 Task: Look for space in Bhainsdehi, India from 5th July, 2023 to 11th July, 2023 for 2 adults in price range Rs.8000 to Rs.16000. Place can be entire place with 2 bedrooms having 2 beds and 1 bathroom. Property type can be house, flat, guest house. Booking option can be shelf check-in. Required host language is English.
Action: Mouse moved to (402, 83)
Screenshot: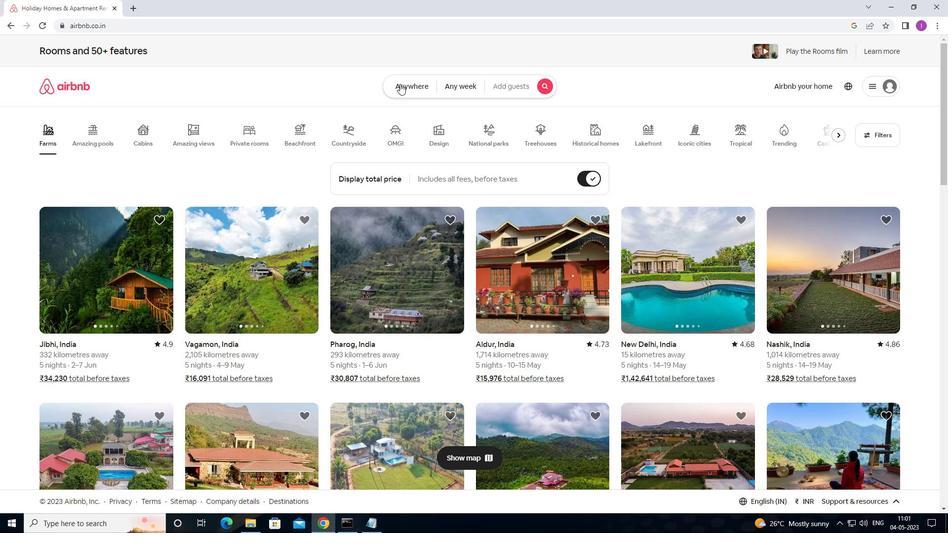 
Action: Mouse pressed left at (402, 83)
Screenshot: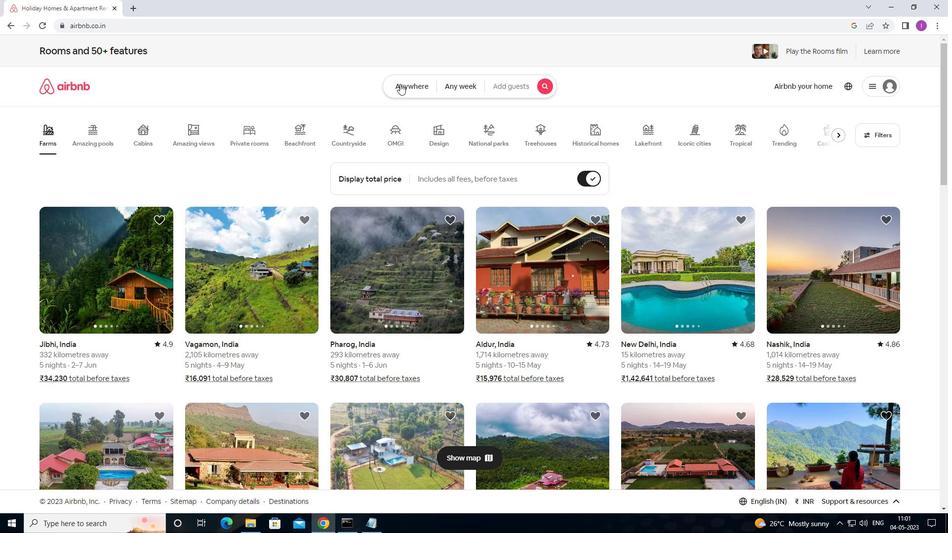 
Action: Mouse moved to (316, 119)
Screenshot: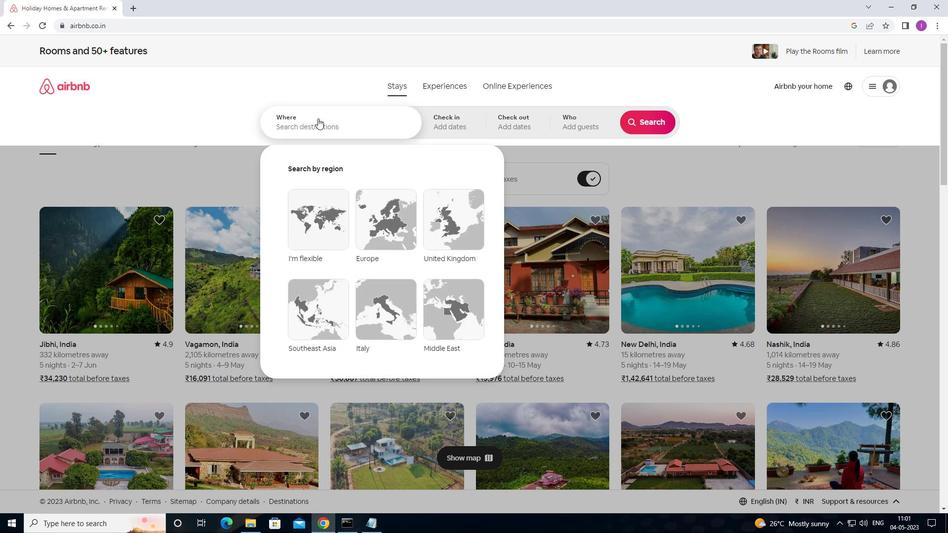 
Action: Mouse pressed left at (316, 119)
Screenshot: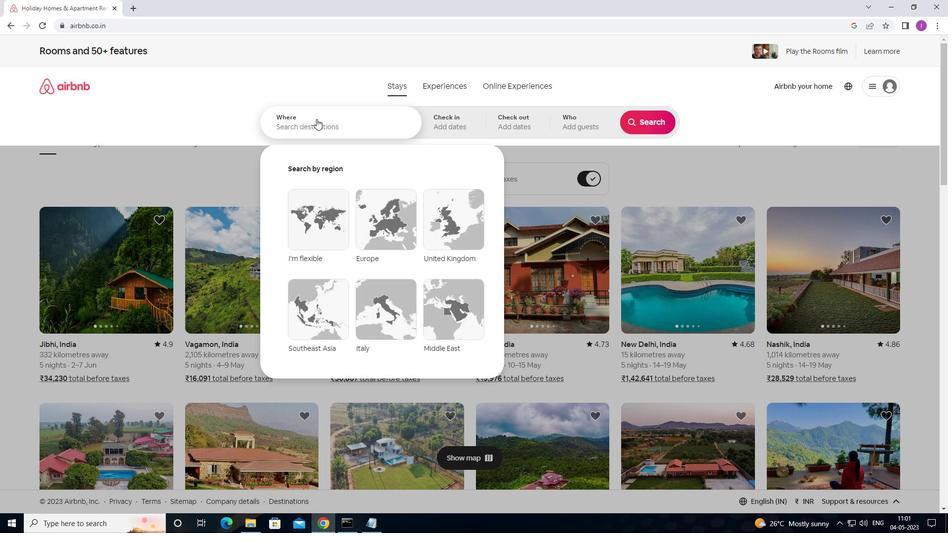 
Action: Mouse moved to (446, 105)
Screenshot: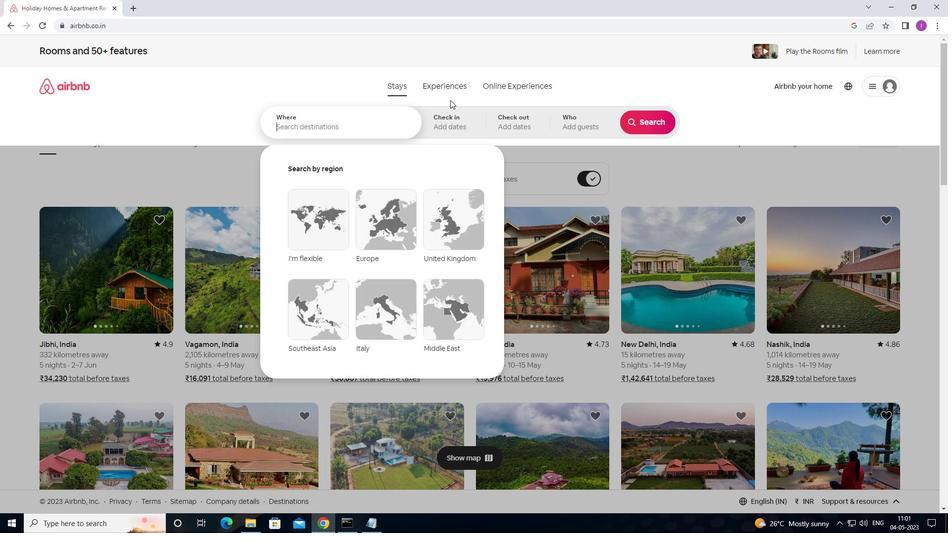 
Action: Key pressed <Key.shift>BHAINSDEHI,<Key.shift>INDIA
Screenshot: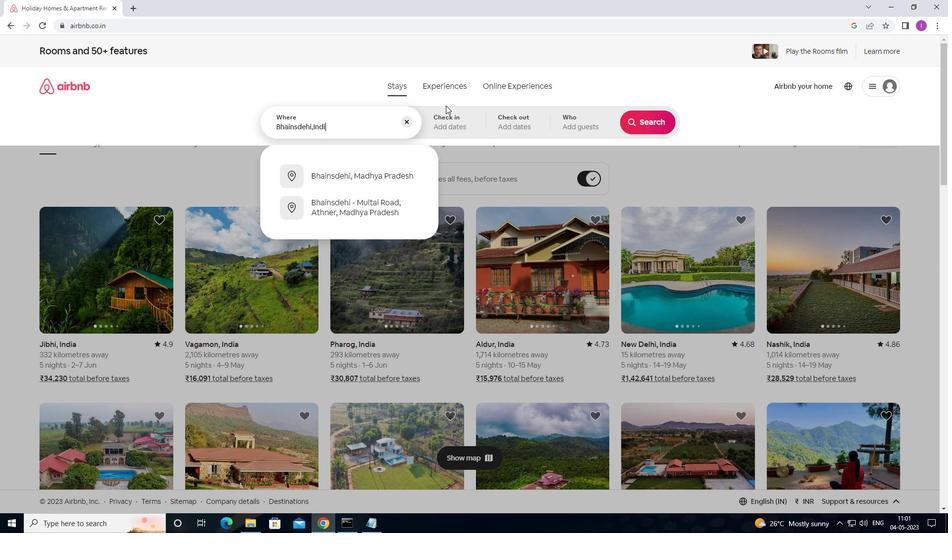
Action: Mouse moved to (460, 127)
Screenshot: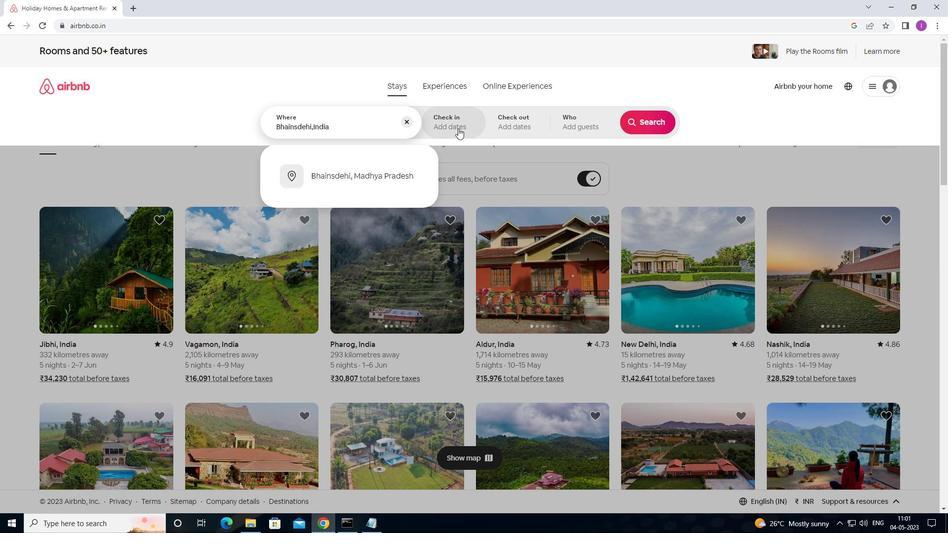 
Action: Mouse pressed left at (460, 127)
Screenshot: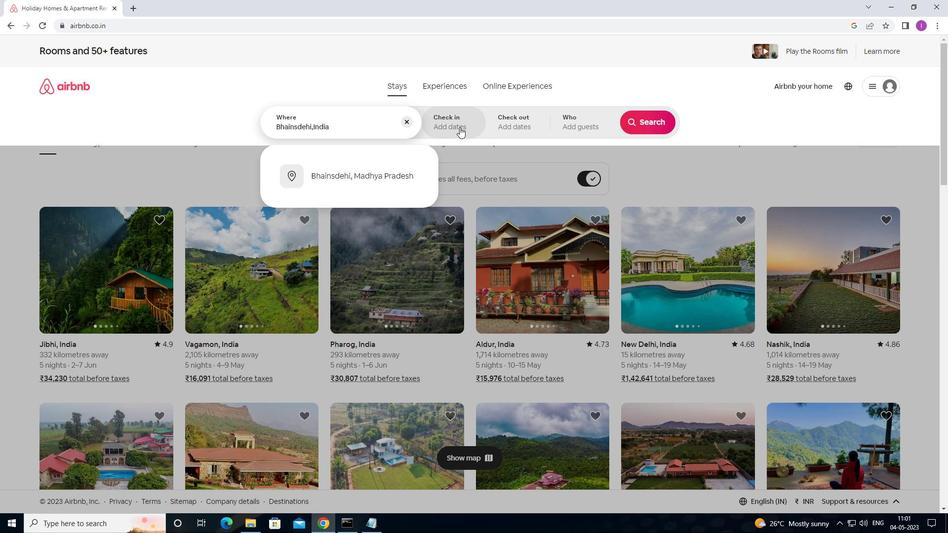 
Action: Mouse moved to (647, 202)
Screenshot: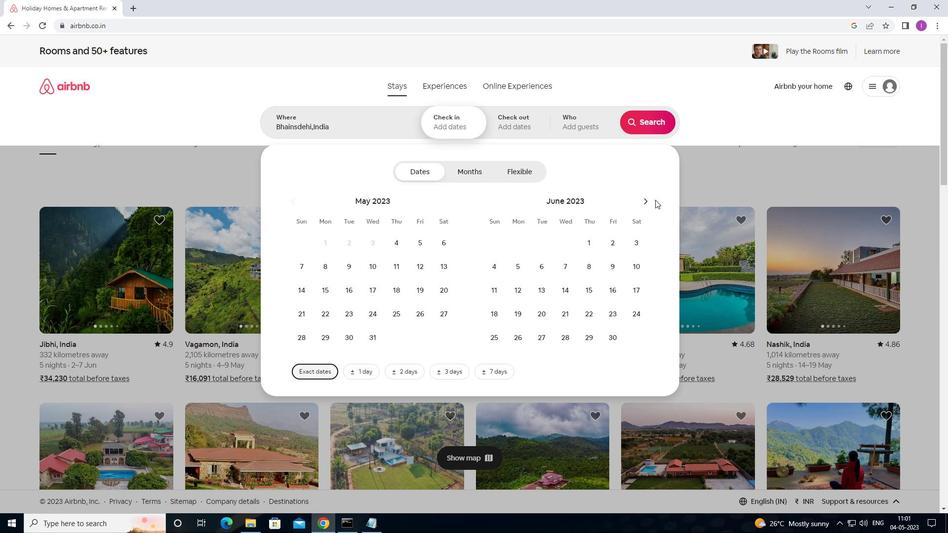 
Action: Mouse pressed left at (647, 202)
Screenshot: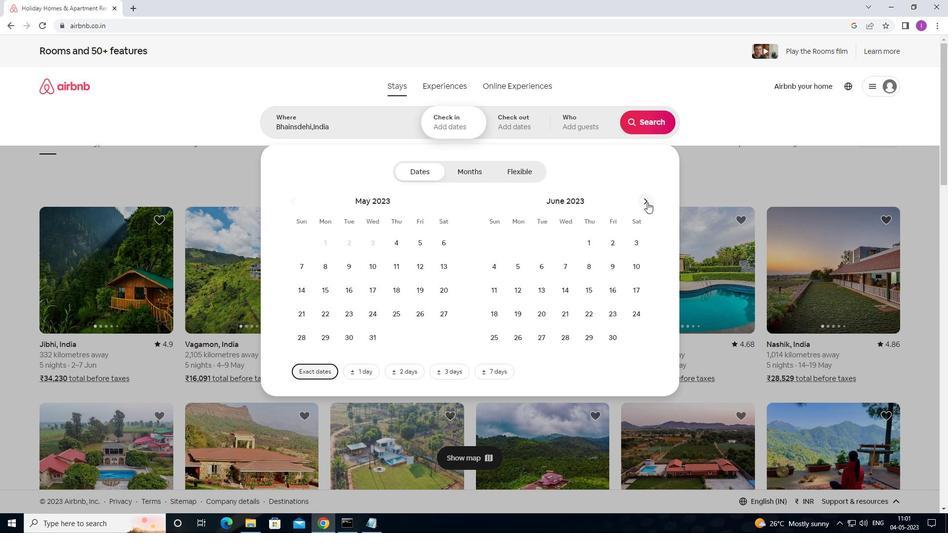 
Action: Mouse moved to (572, 266)
Screenshot: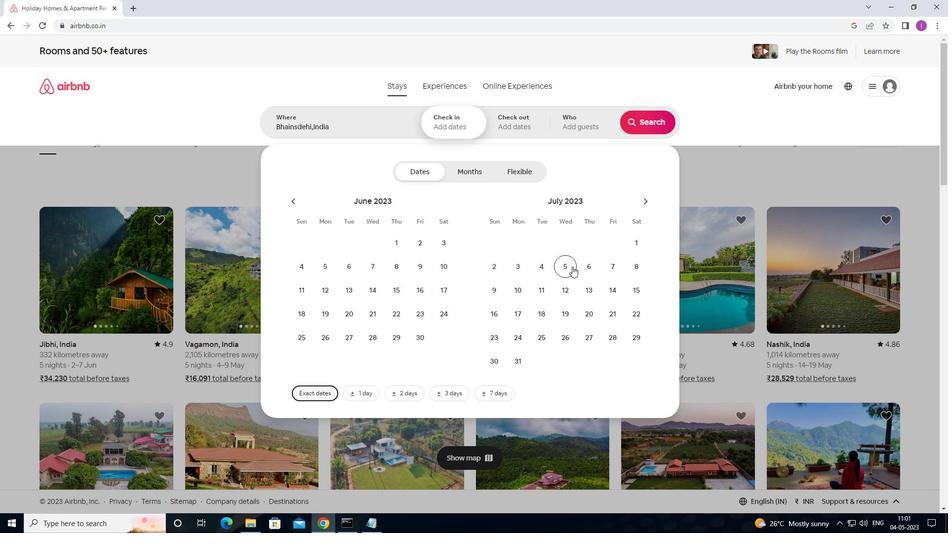 
Action: Mouse pressed left at (572, 266)
Screenshot: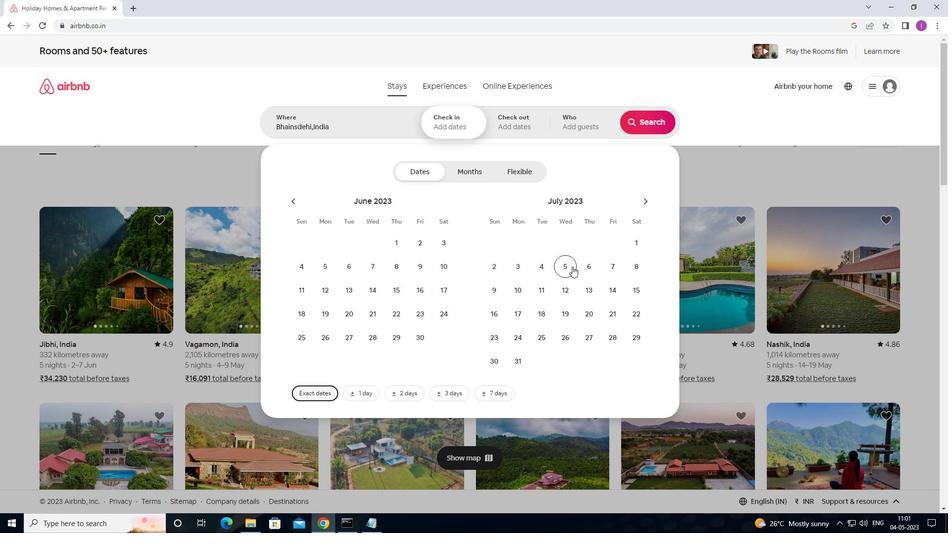 
Action: Mouse moved to (544, 286)
Screenshot: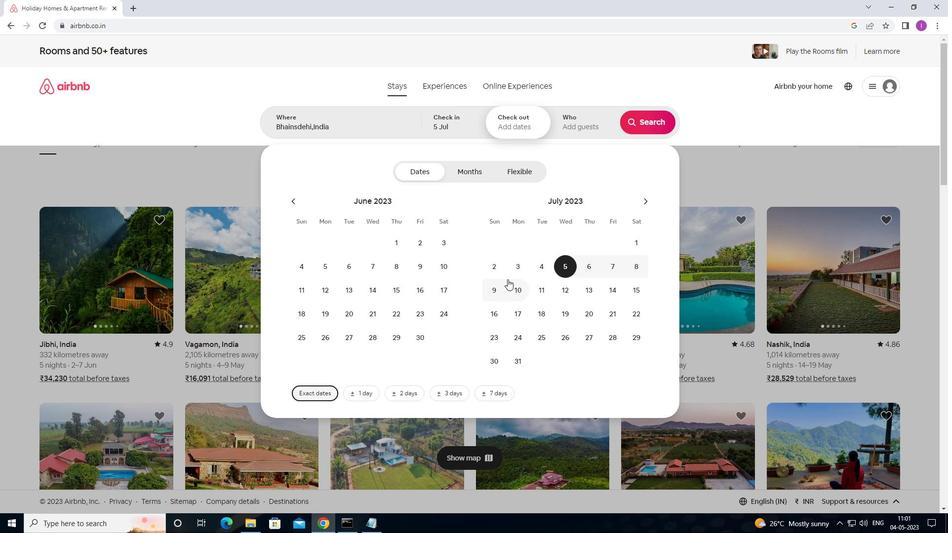 
Action: Mouse pressed left at (544, 286)
Screenshot: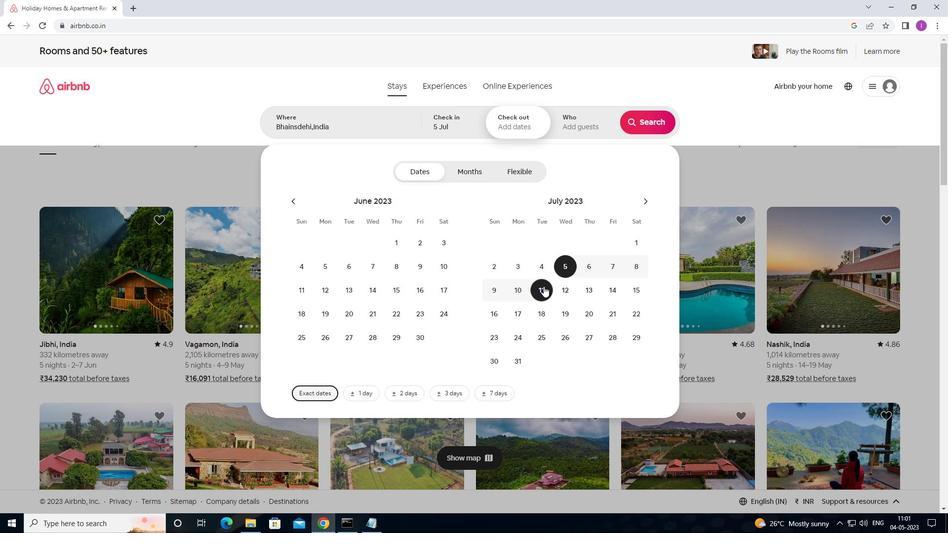 
Action: Mouse moved to (584, 128)
Screenshot: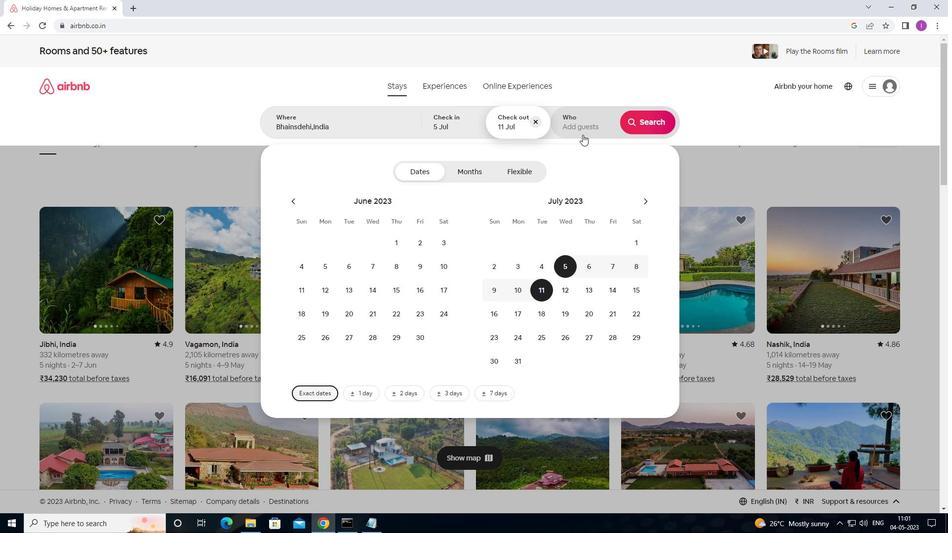 
Action: Mouse pressed left at (584, 128)
Screenshot: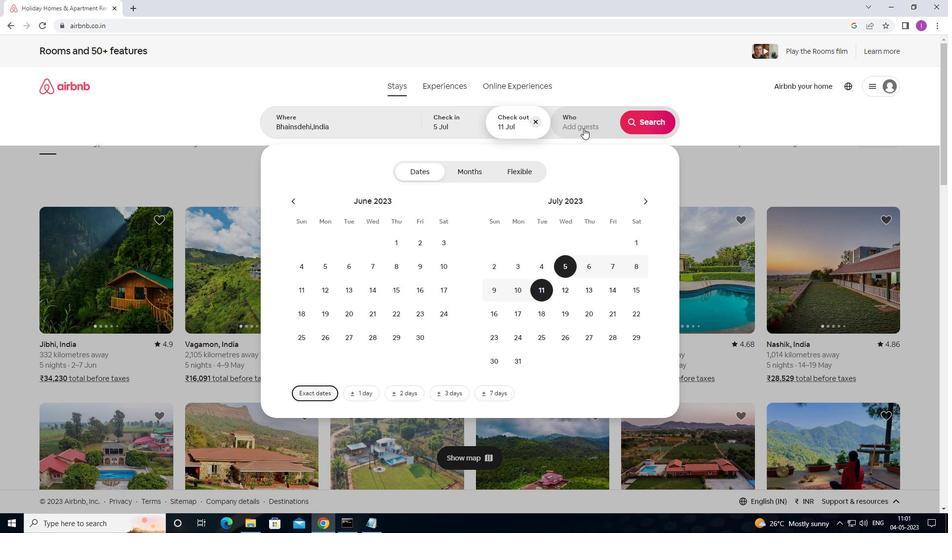 
Action: Mouse moved to (651, 179)
Screenshot: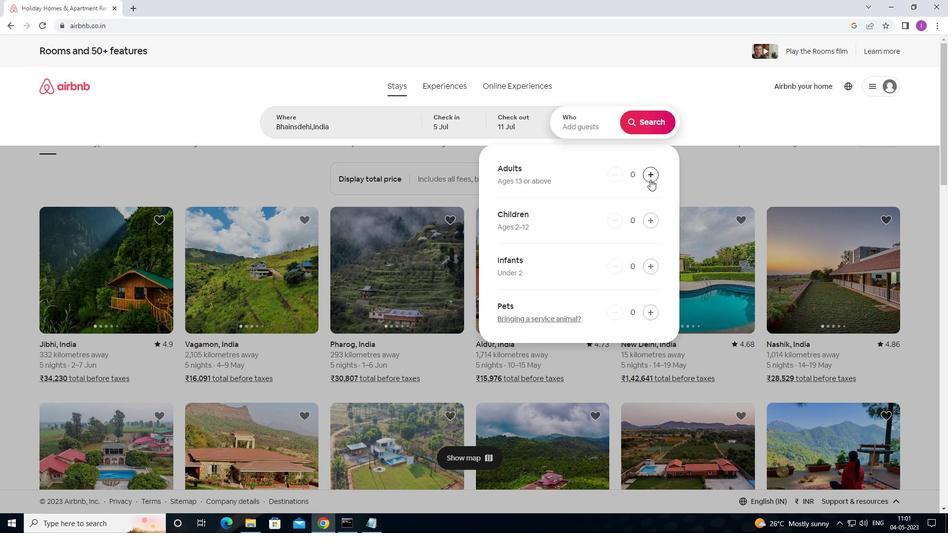 
Action: Mouse pressed left at (651, 179)
Screenshot: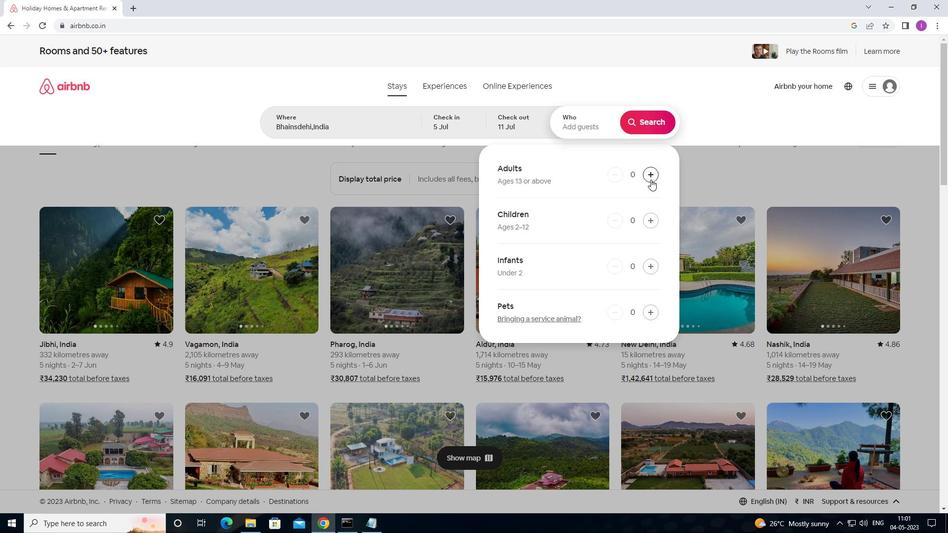 
Action: Mouse pressed left at (651, 179)
Screenshot: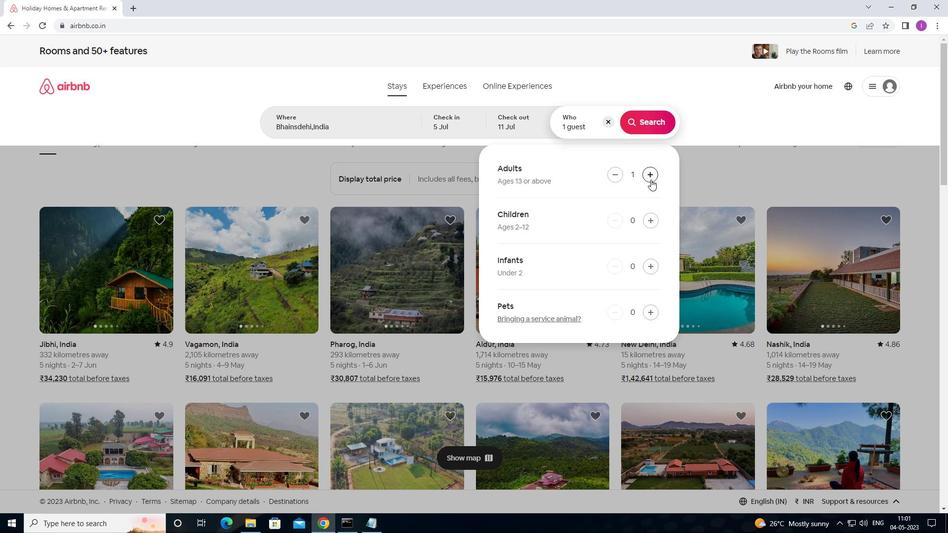 
Action: Mouse moved to (642, 119)
Screenshot: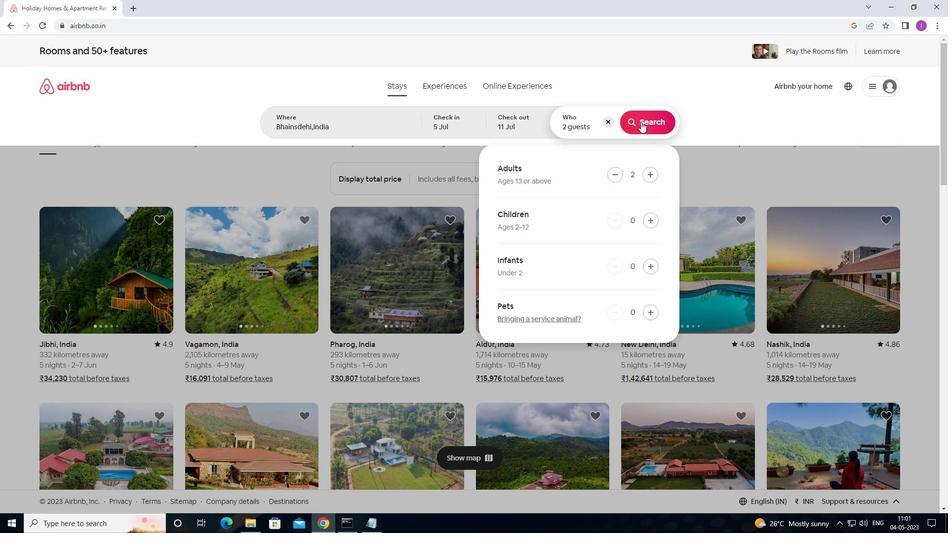 
Action: Mouse pressed left at (642, 119)
Screenshot: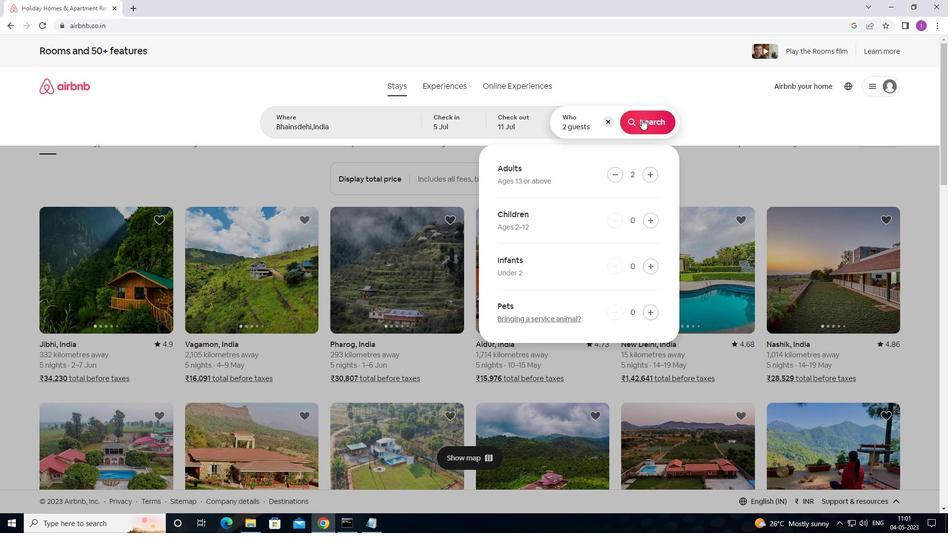 
Action: Mouse moved to (918, 97)
Screenshot: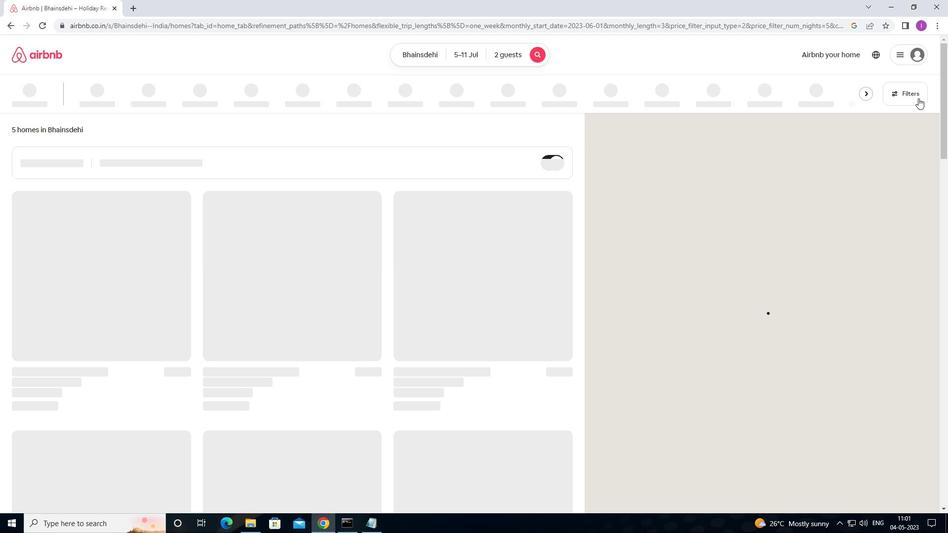 
Action: Mouse pressed left at (918, 97)
Screenshot: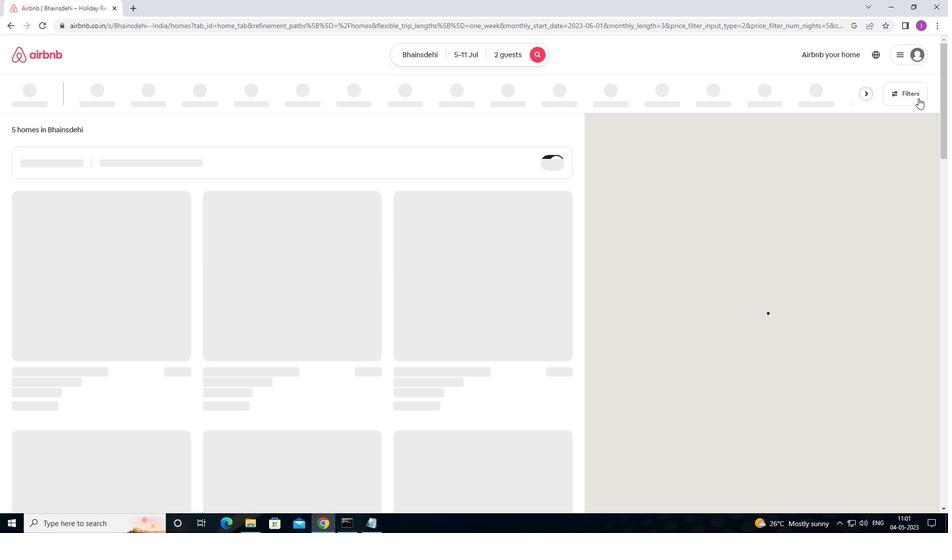 
Action: Mouse moved to (350, 217)
Screenshot: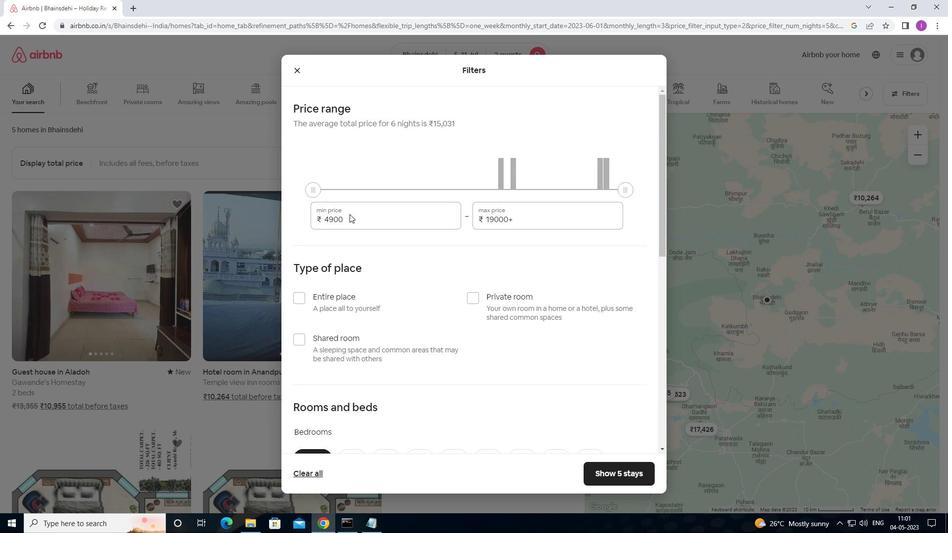 
Action: Mouse pressed left at (350, 217)
Screenshot: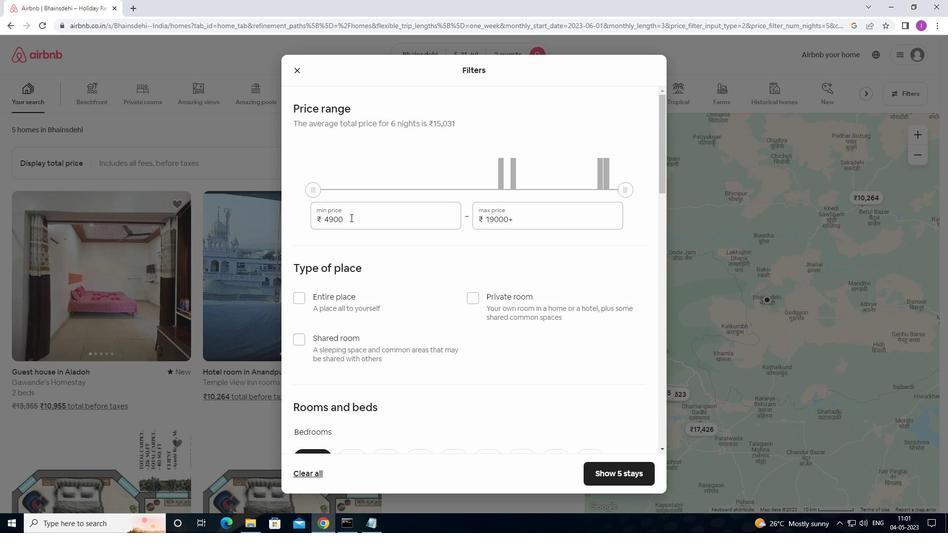 
Action: Mouse moved to (320, 220)
Screenshot: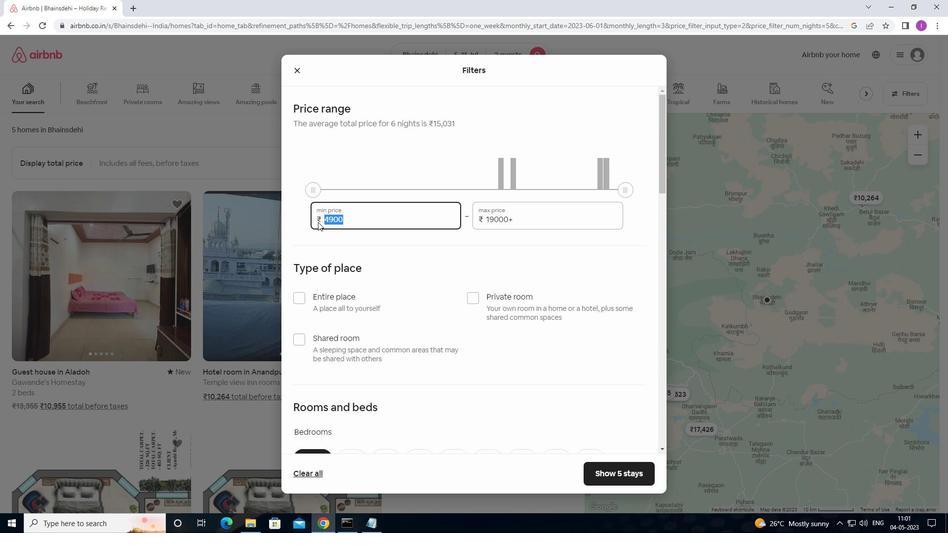 
Action: Key pressed 8000
Screenshot: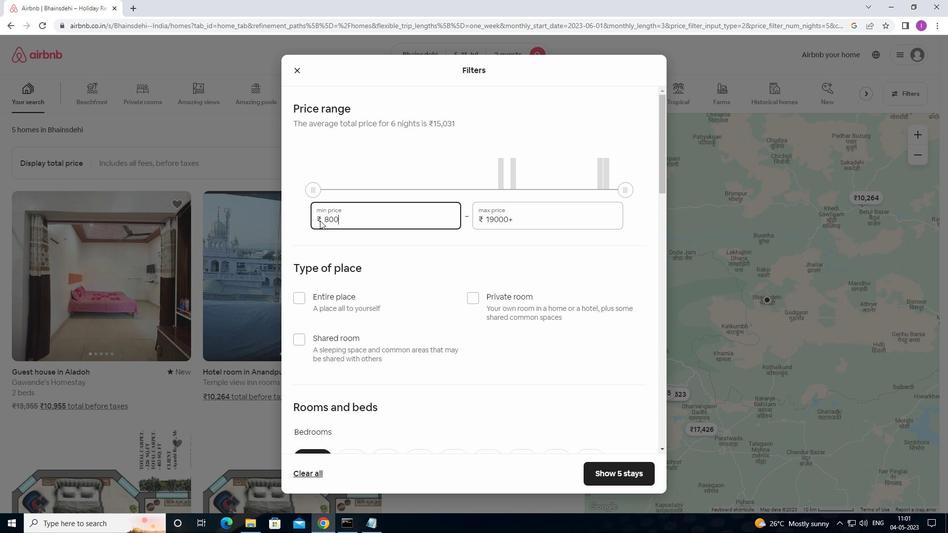 
Action: Mouse moved to (519, 217)
Screenshot: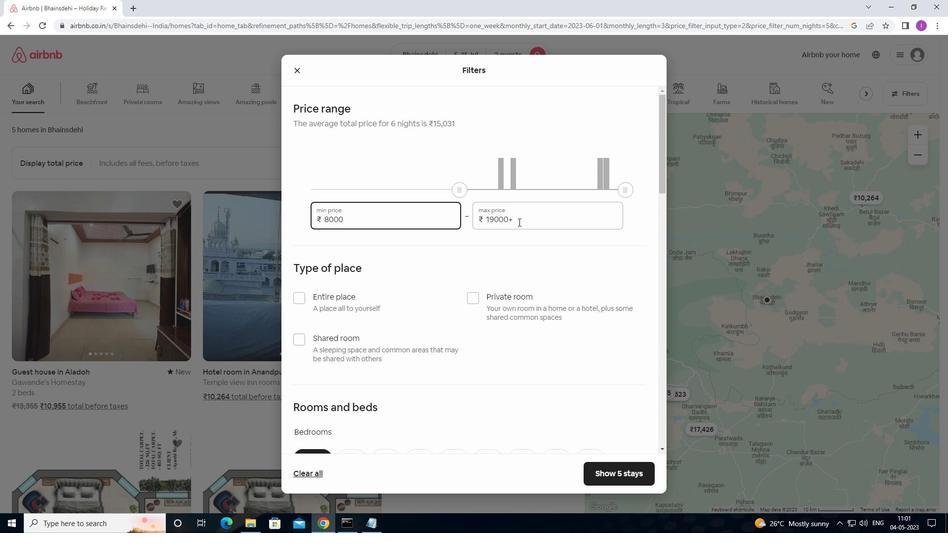 
Action: Mouse pressed left at (519, 217)
Screenshot: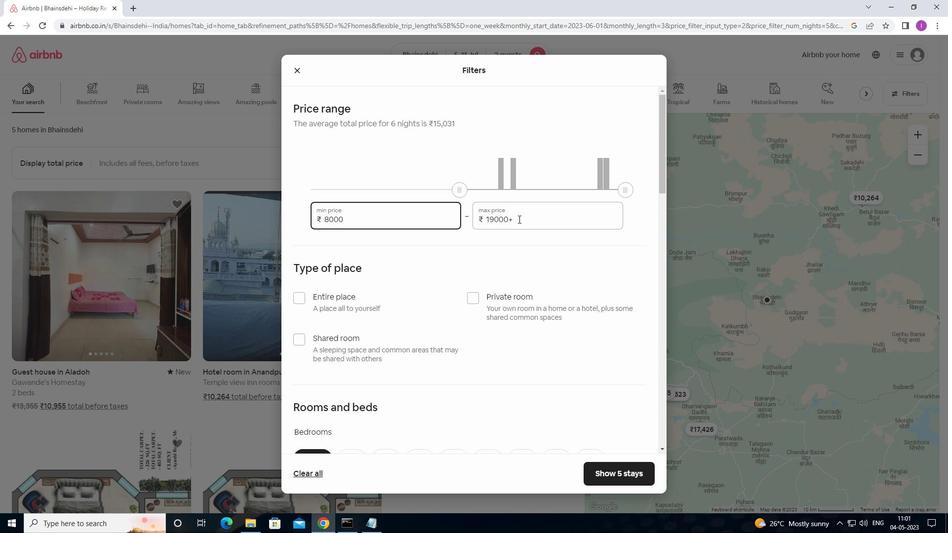 
Action: Mouse moved to (471, 222)
Screenshot: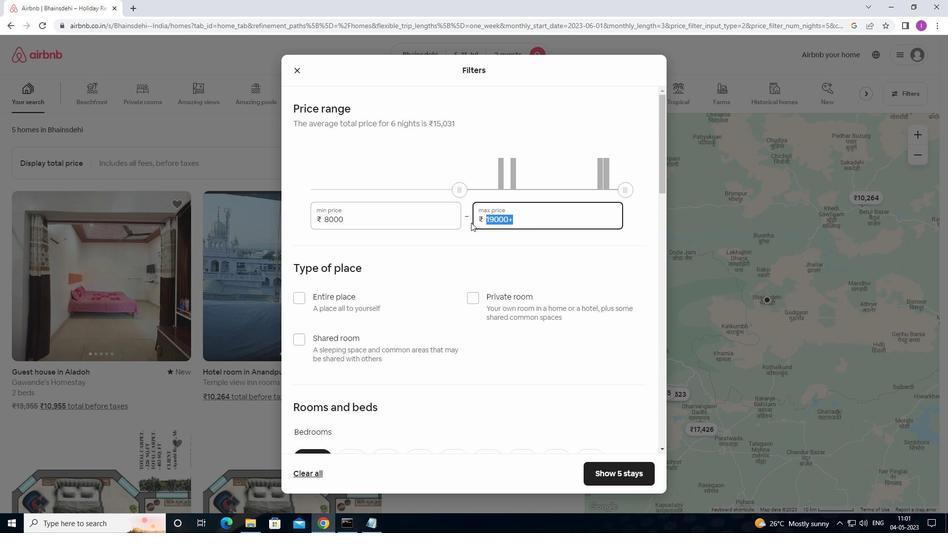 
Action: Key pressed 1
Screenshot: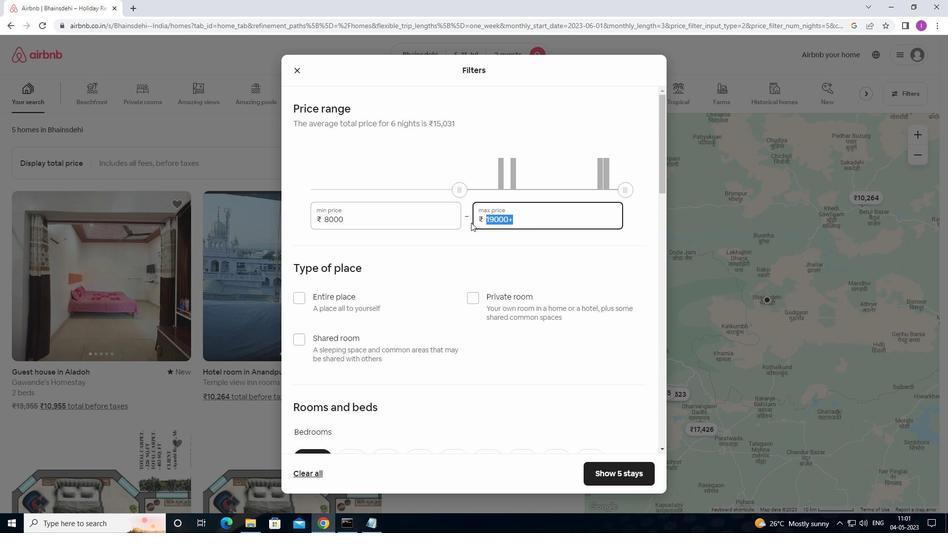 
Action: Mouse moved to (471, 220)
Screenshot: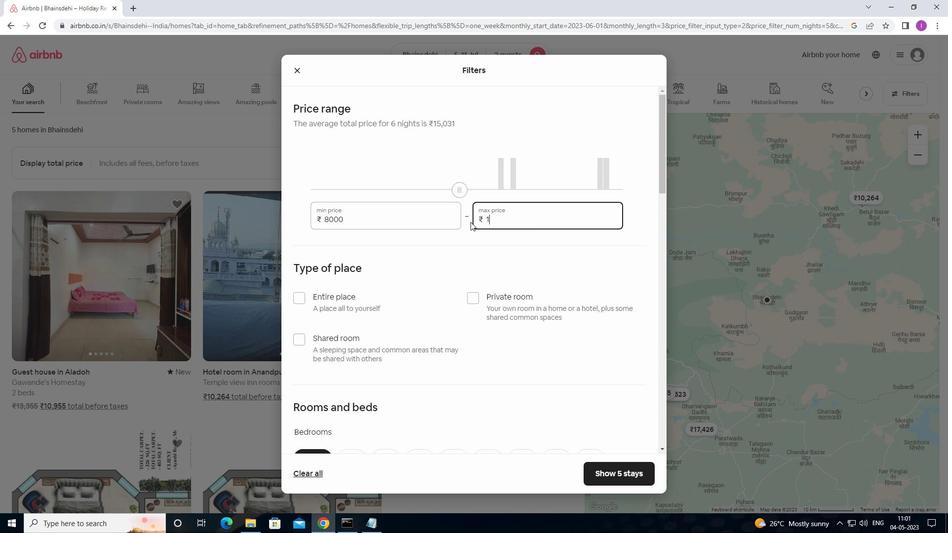 
Action: Key pressed 6
Screenshot: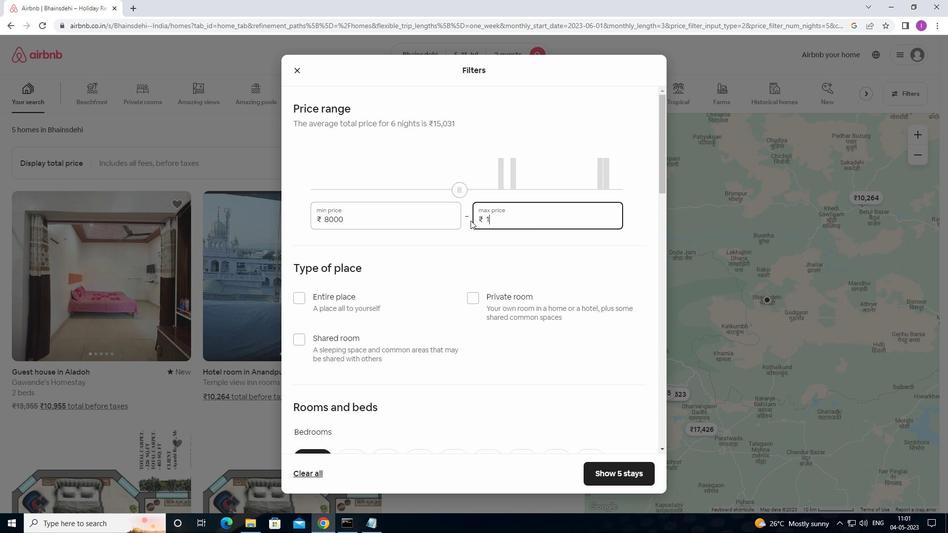
Action: Mouse moved to (471, 219)
Screenshot: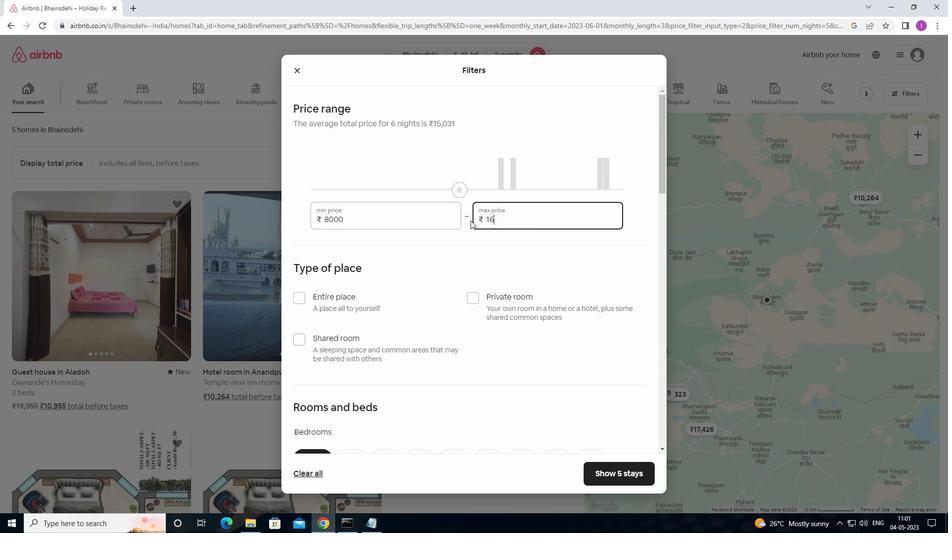 
Action: Key pressed 000
Screenshot: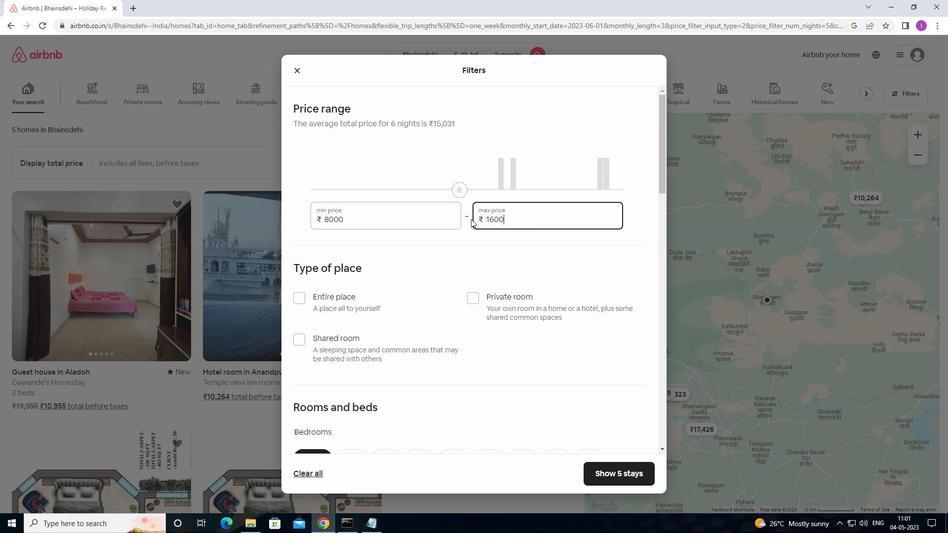 
Action: Mouse moved to (525, 268)
Screenshot: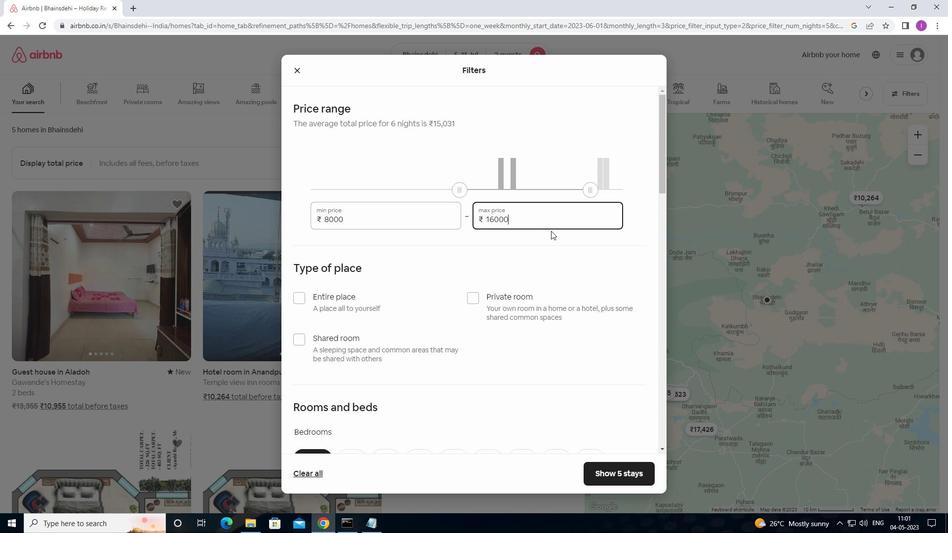 
Action: Mouse scrolled (525, 267) with delta (0, 0)
Screenshot: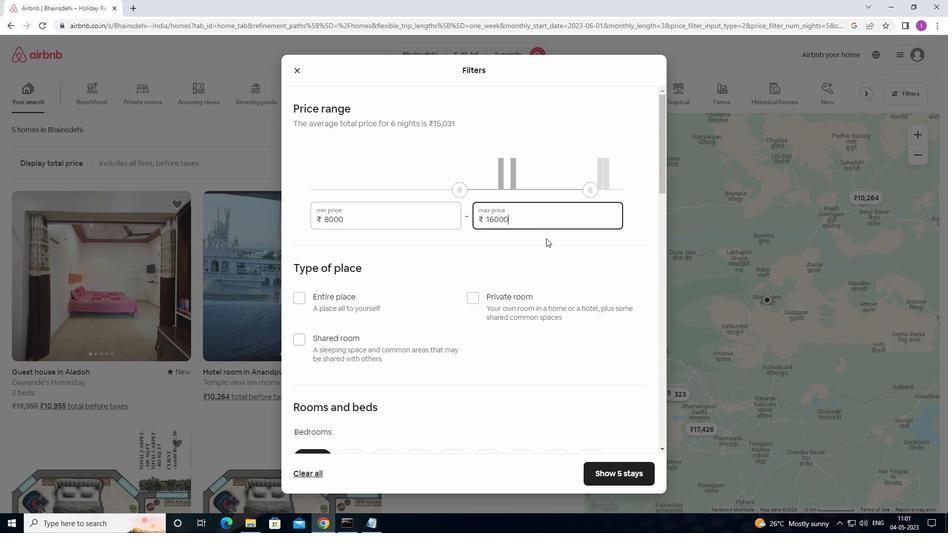 
Action: Mouse moved to (408, 257)
Screenshot: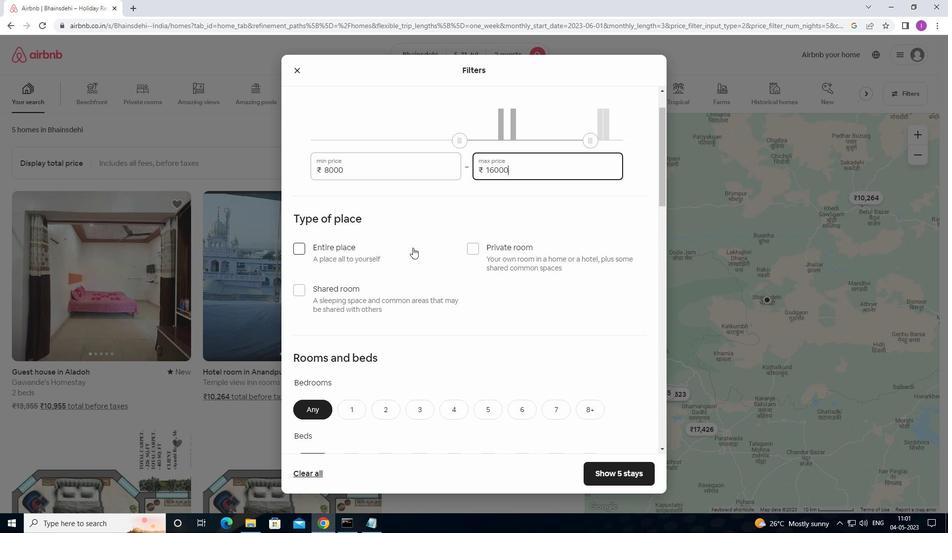 
Action: Mouse scrolled (408, 257) with delta (0, 0)
Screenshot: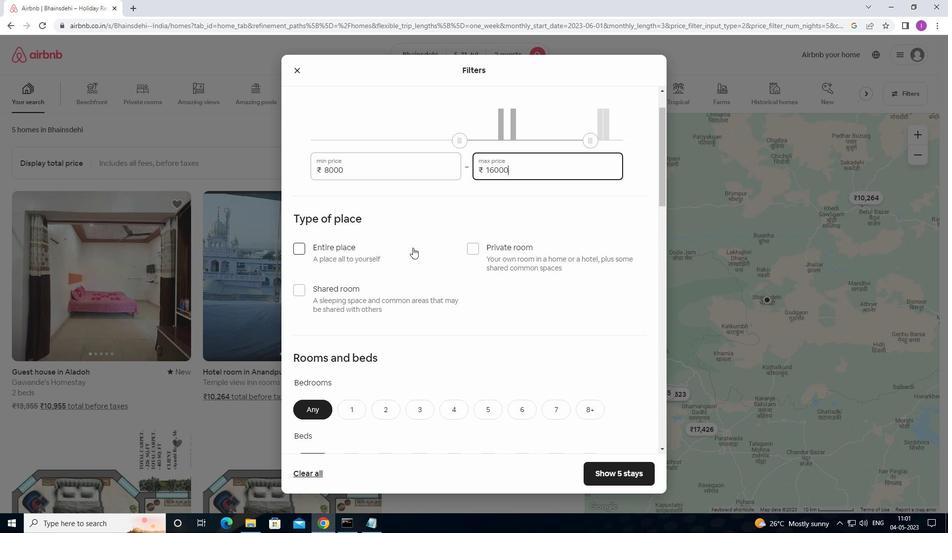 
Action: Mouse moved to (294, 201)
Screenshot: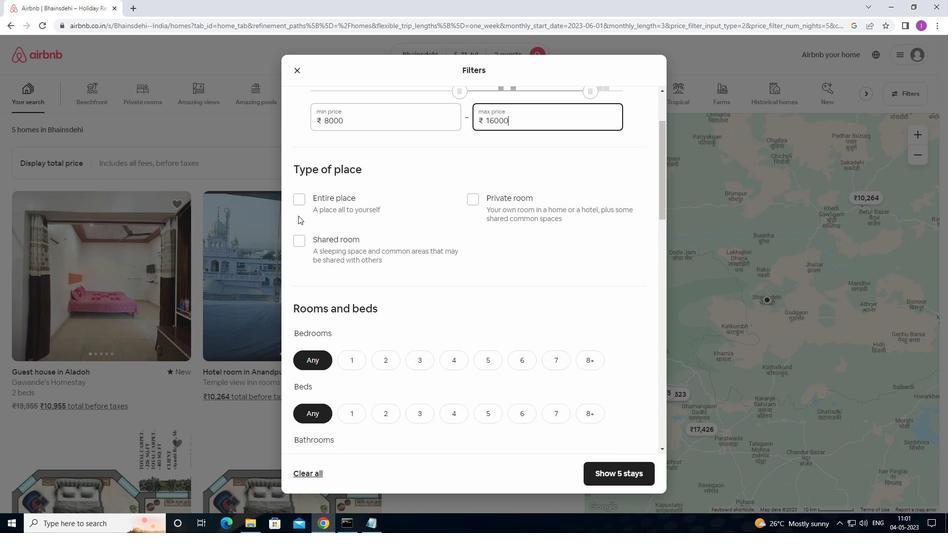 
Action: Mouse pressed left at (294, 201)
Screenshot: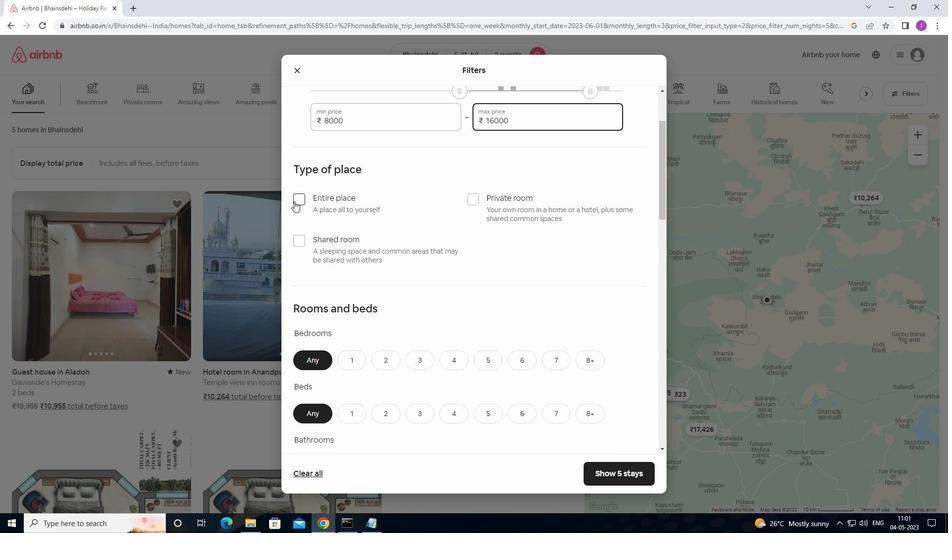 
Action: Mouse moved to (351, 244)
Screenshot: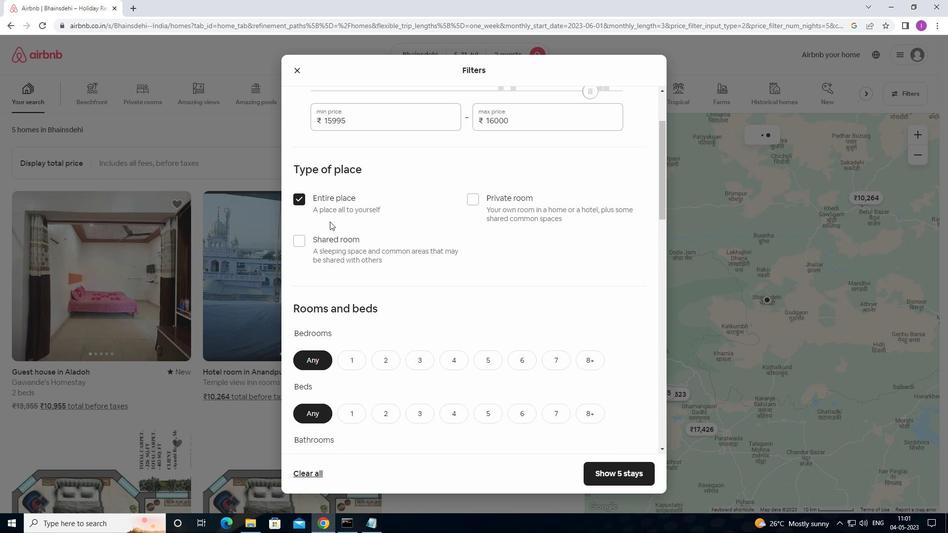 
Action: Mouse scrolled (351, 244) with delta (0, 0)
Screenshot: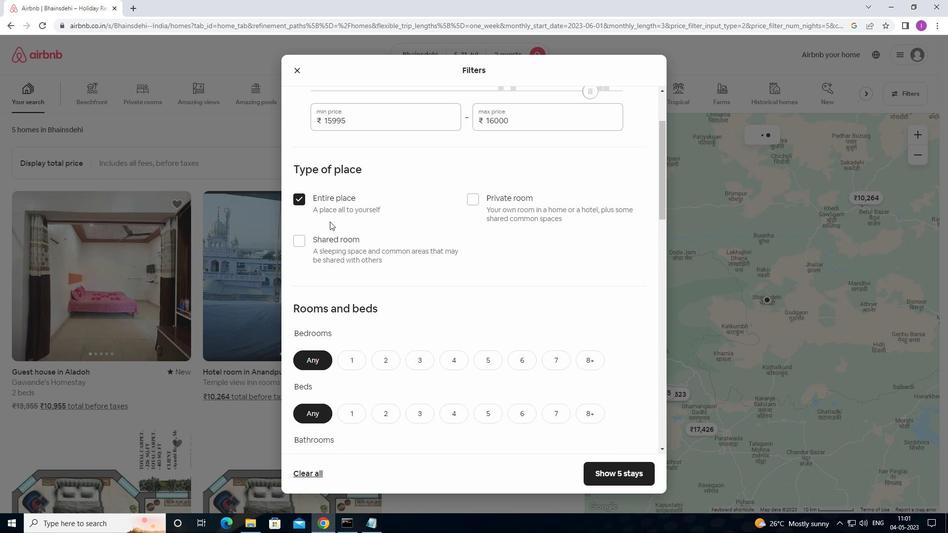 
Action: Mouse moved to (354, 249)
Screenshot: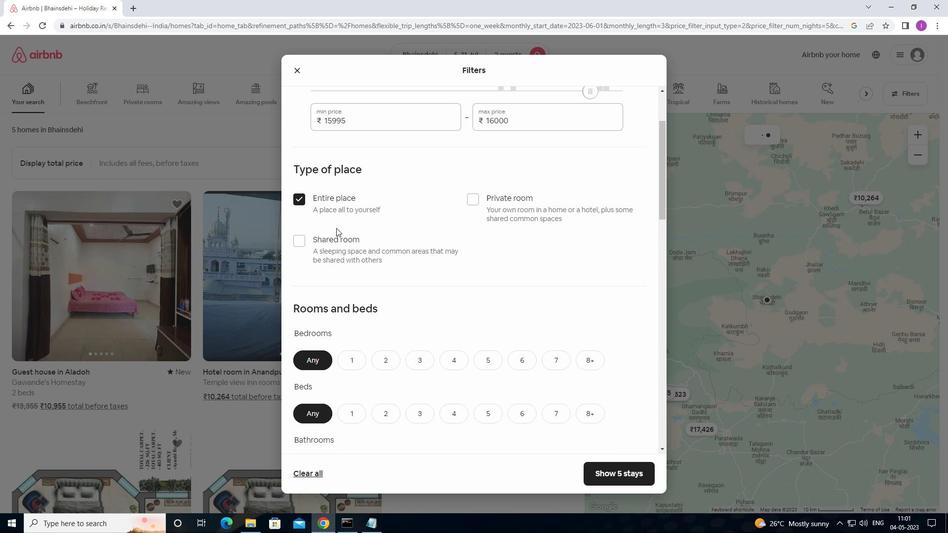 
Action: Mouse scrolled (354, 248) with delta (0, 0)
Screenshot: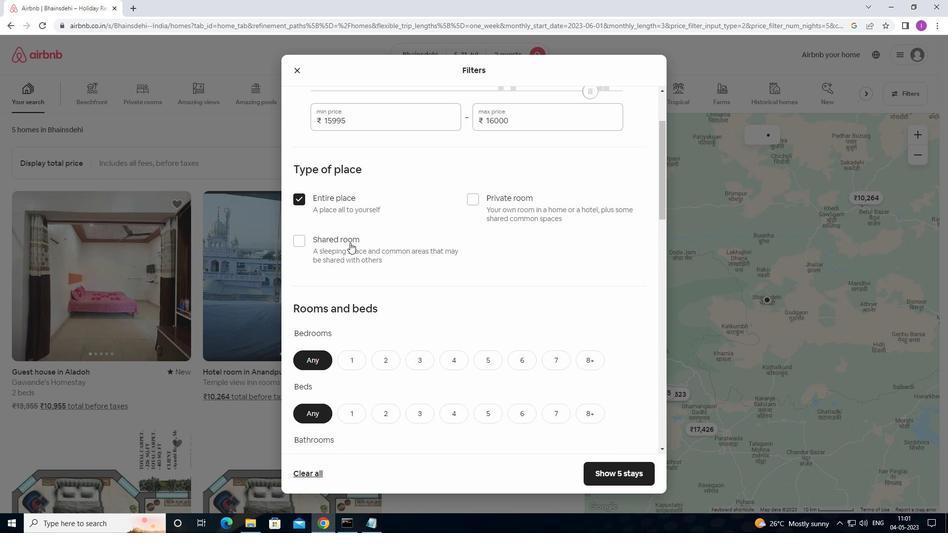 
Action: Mouse moved to (383, 263)
Screenshot: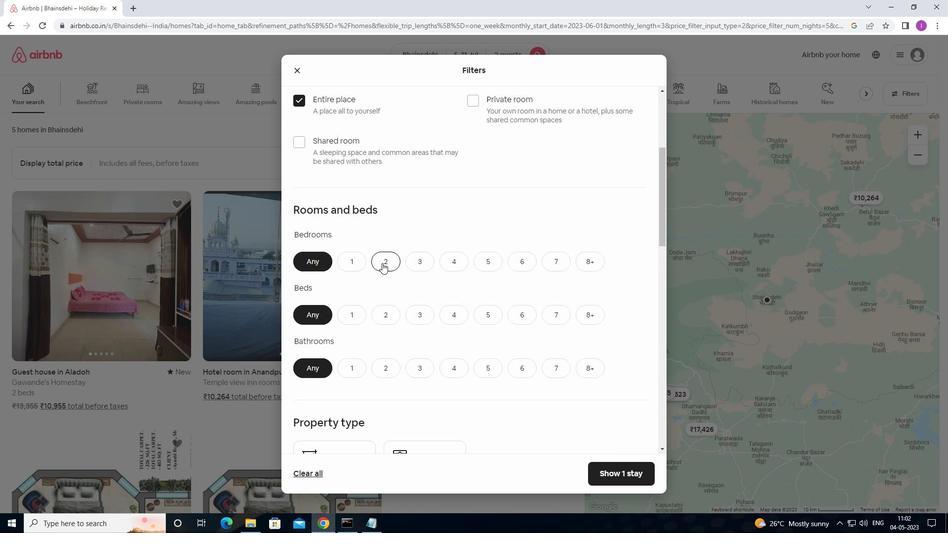 
Action: Mouse pressed left at (383, 263)
Screenshot: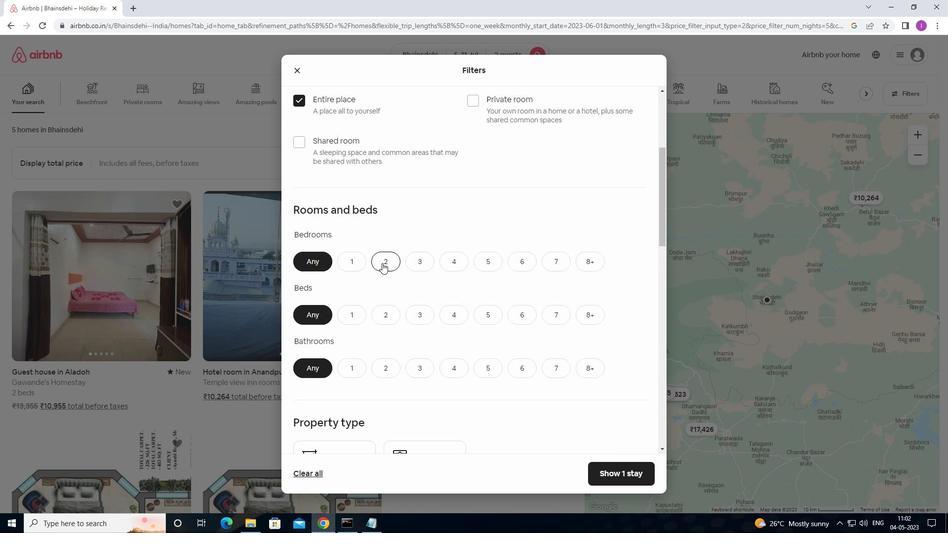 
Action: Mouse moved to (386, 348)
Screenshot: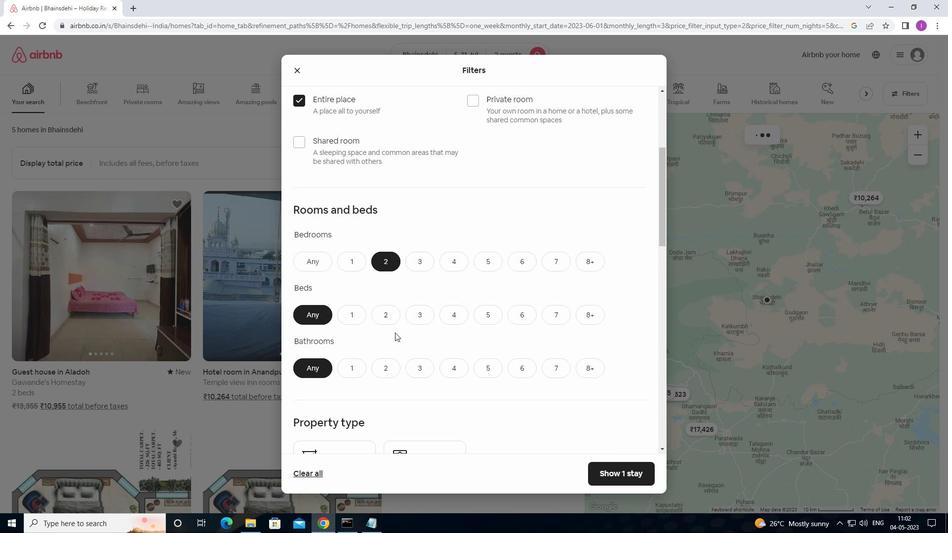 
Action: Mouse scrolled (386, 348) with delta (0, 0)
Screenshot: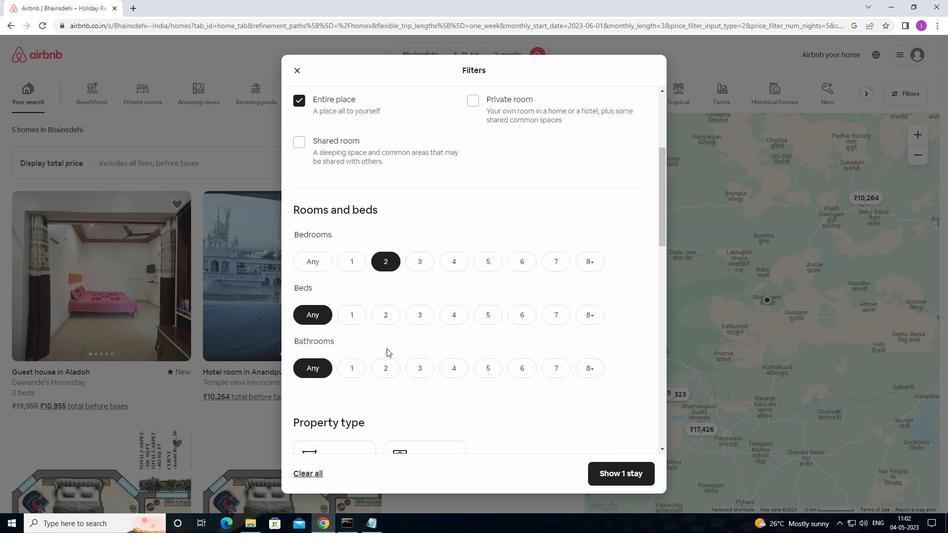 
Action: Mouse moved to (386, 348)
Screenshot: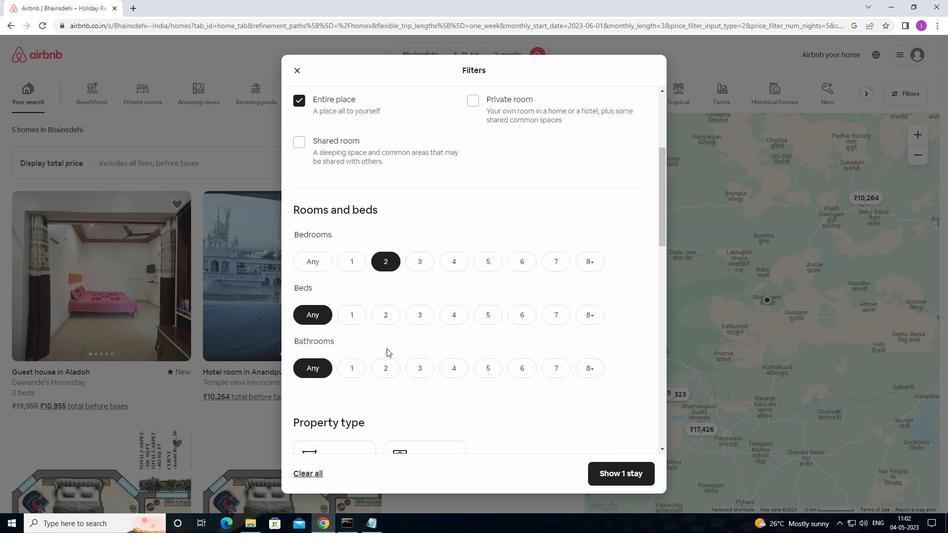 
Action: Mouse scrolled (386, 348) with delta (0, 0)
Screenshot: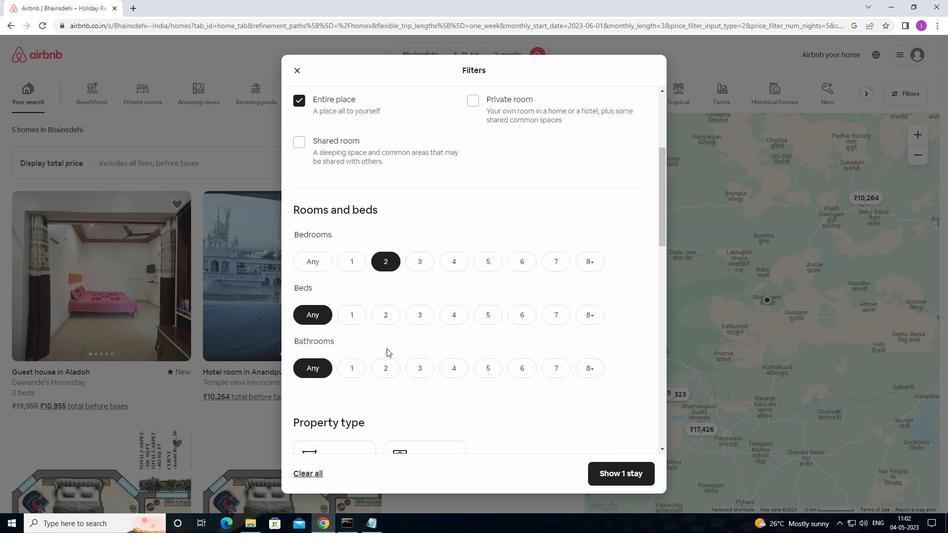 
Action: Mouse moved to (385, 216)
Screenshot: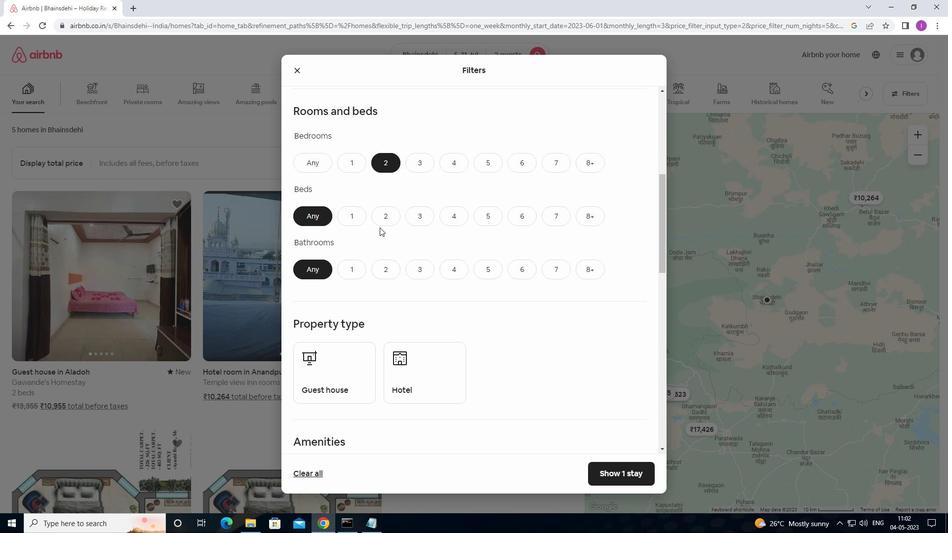 
Action: Mouse pressed left at (385, 216)
Screenshot: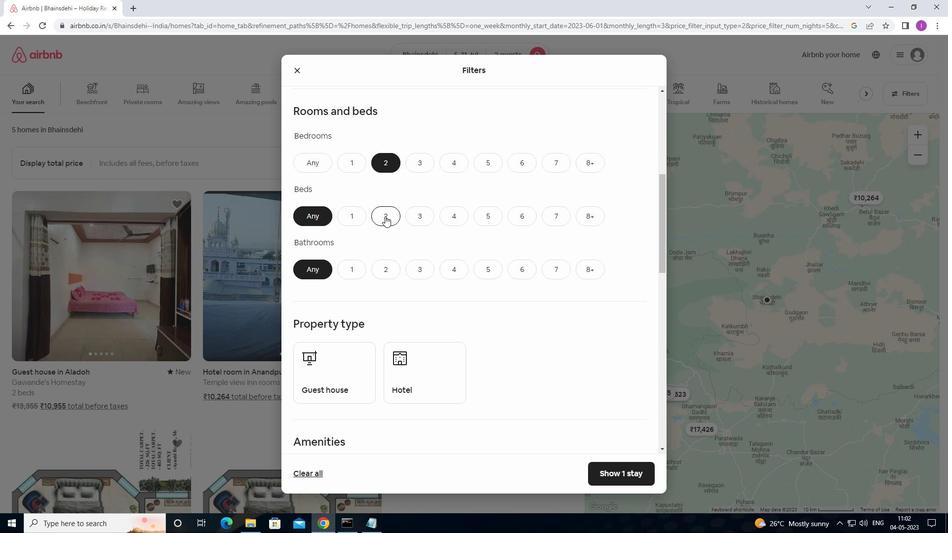 
Action: Mouse moved to (354, 273)
Screenshot: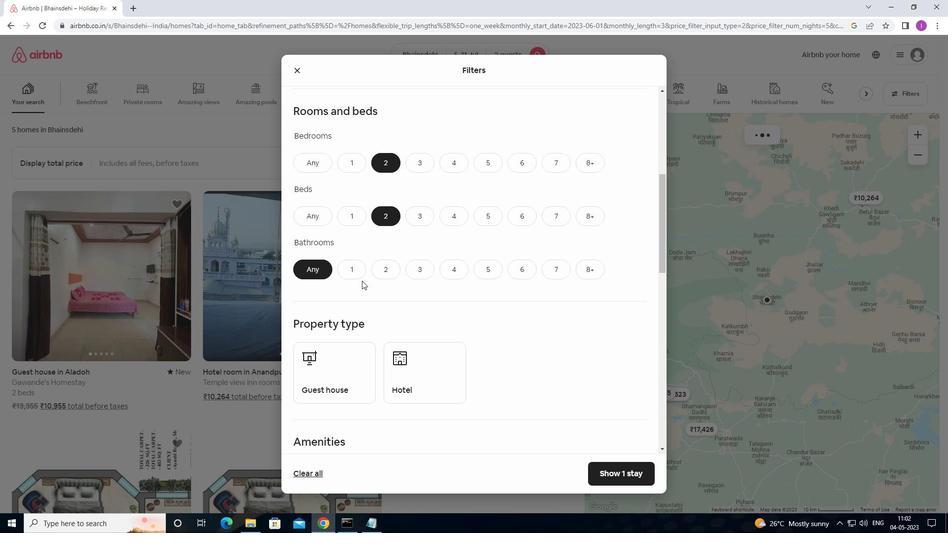 
Action: Mouse pressed left at (354, 273)
Screenshot: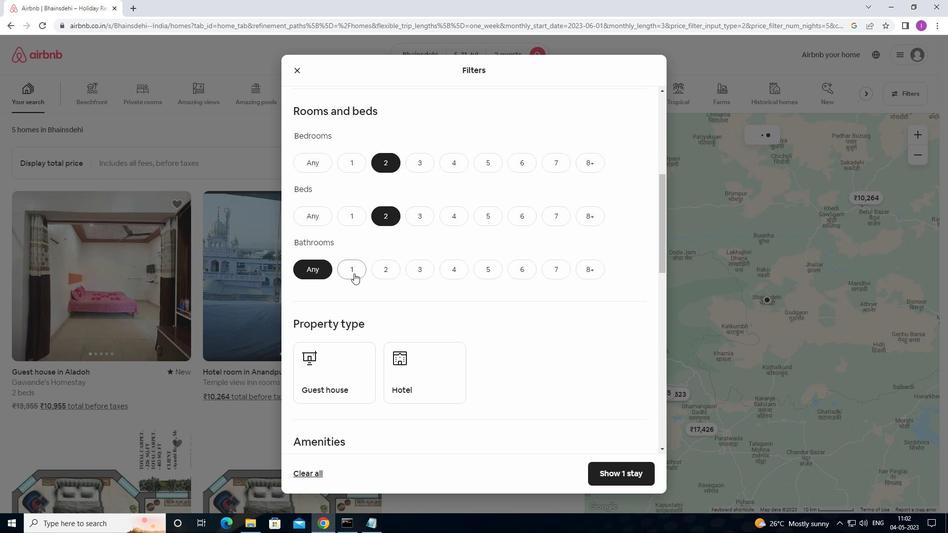 
Action: Mouse moved to (455, 398)
Screenshot: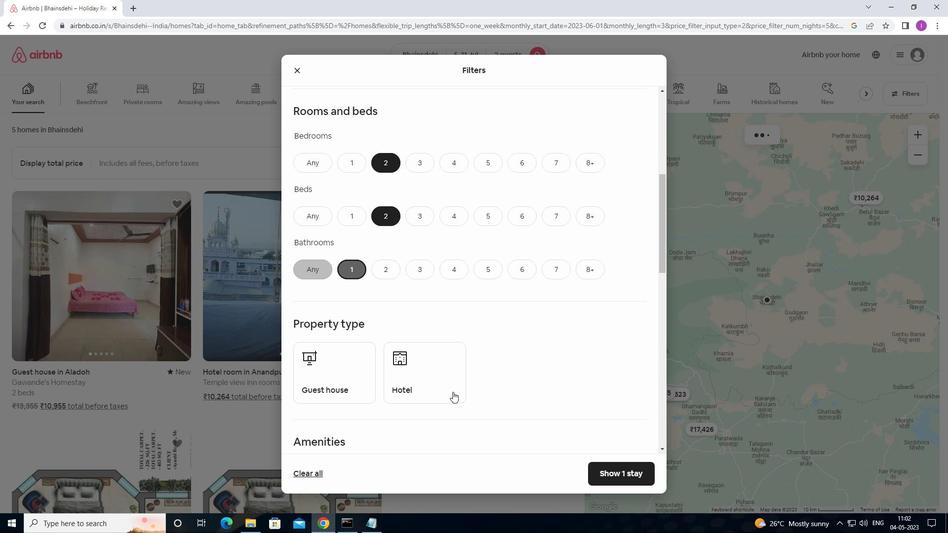 
Action: Mouse scrolled (455, 398) with delta (0, 0)
Screenshot: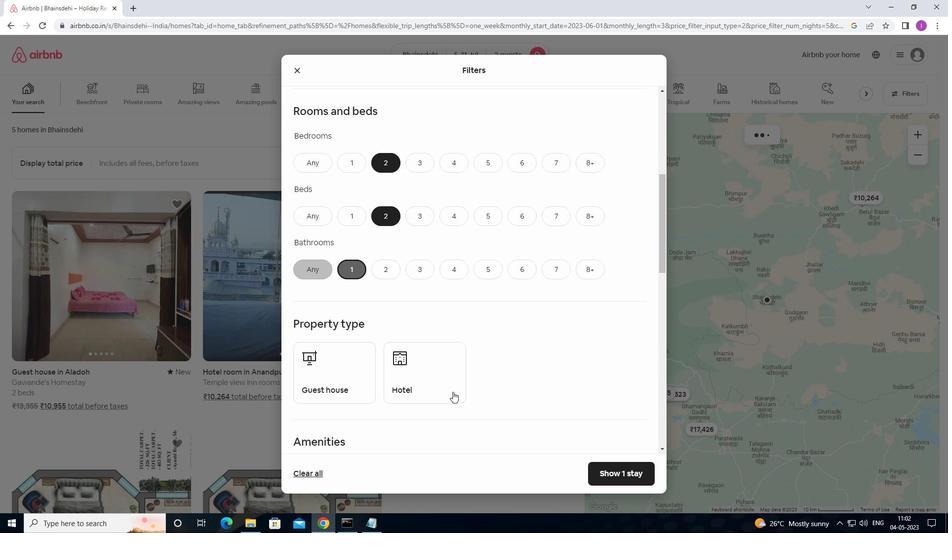 
Action: Mouse moved to (454, 398)
Screenshot: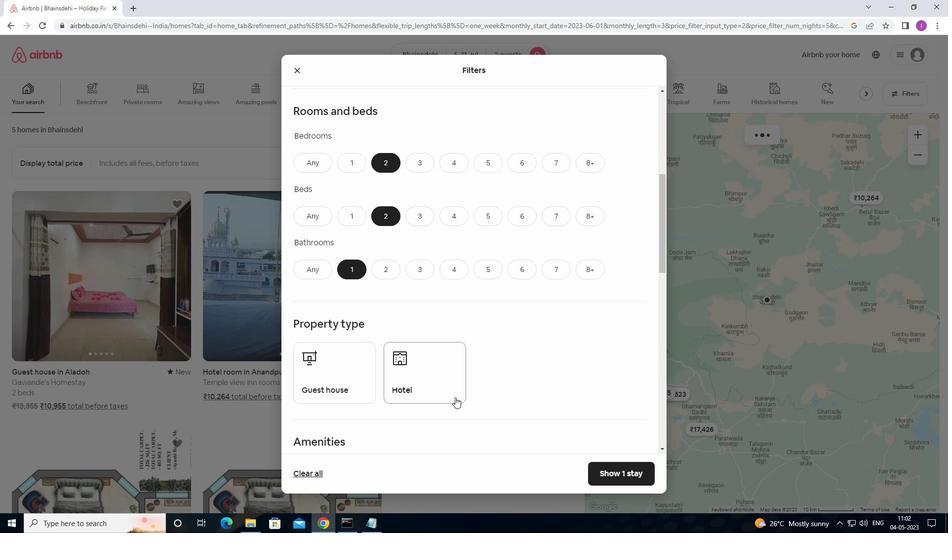 
Action: Mouse scrolled (454, 398) with delta (0, 0)
Screenshot: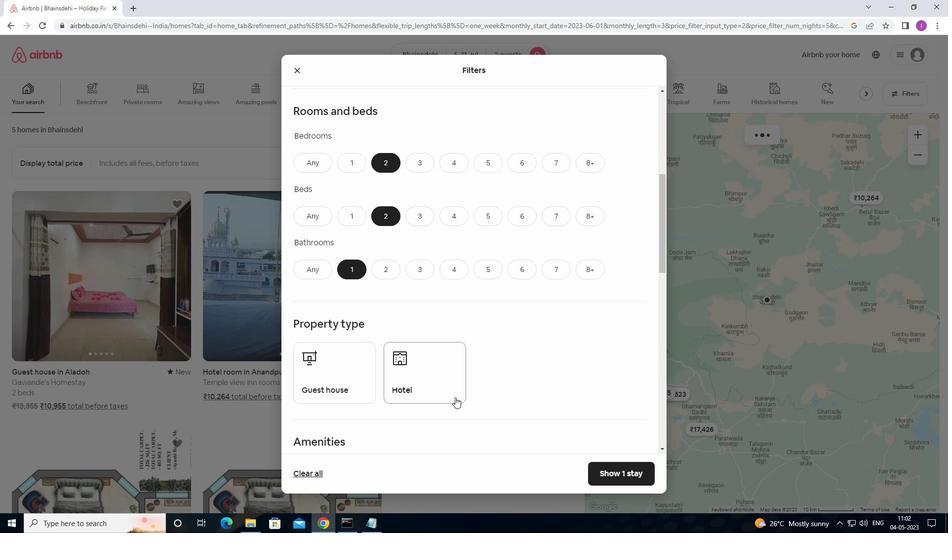 
Action: Mouse moved to (352, 277)
Screenshot: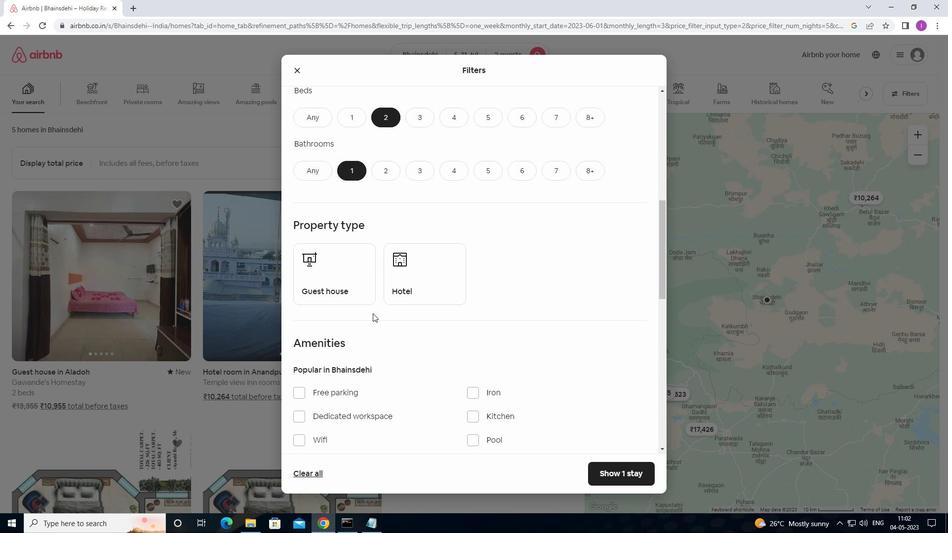 
Action: Mouse pressed left at (352, 277)
Screenshot: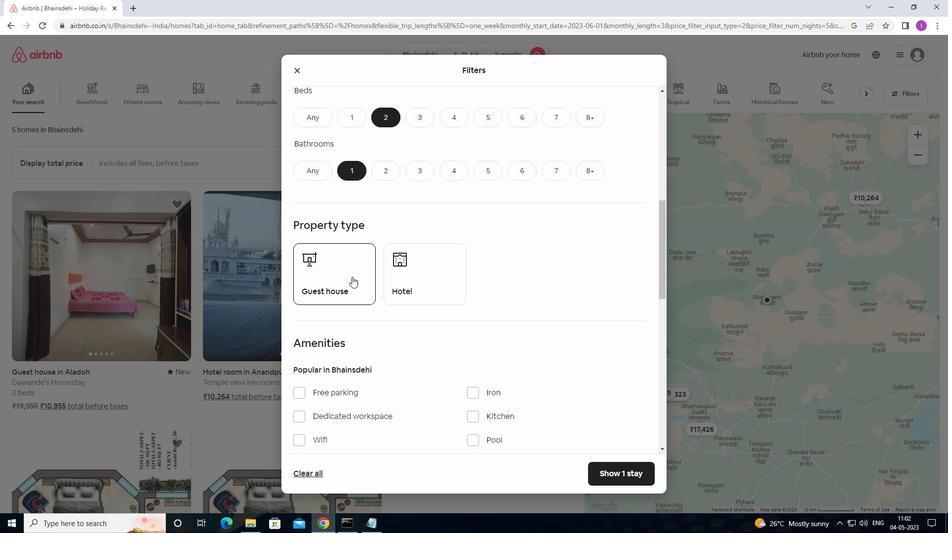 
Action: Mouse moved to (440, 285)
Screenshot: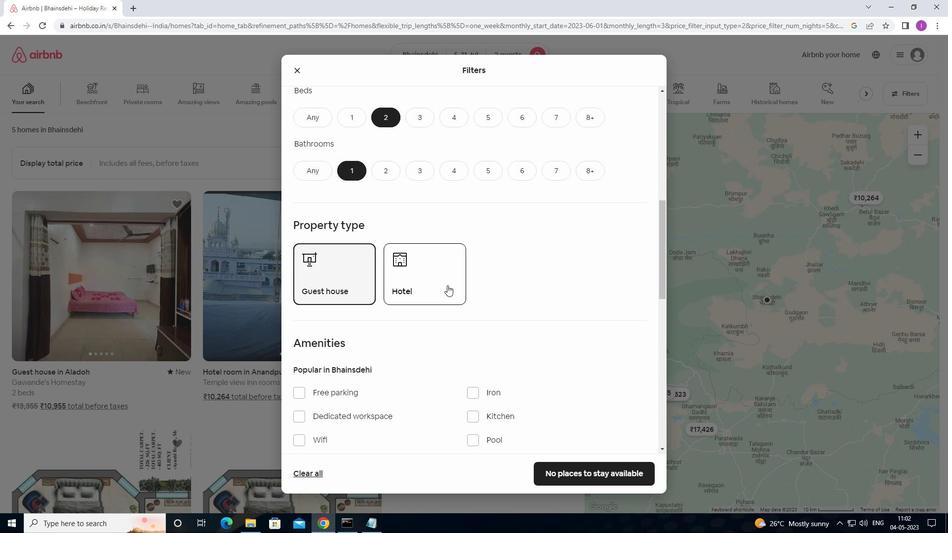 
Action: Mouse pressed left at (440, 285)
Screenshot: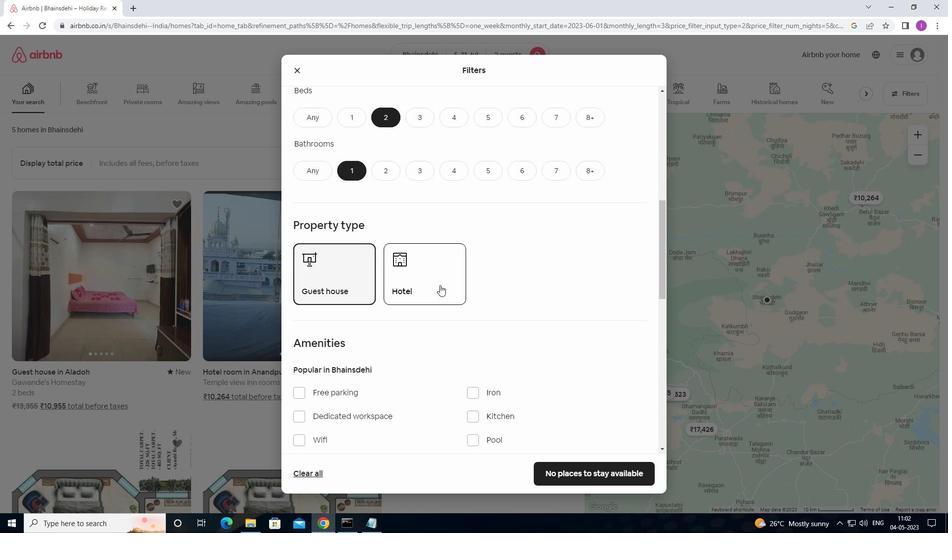 
Action: Mouse moved to (498, 294)
Screenshot: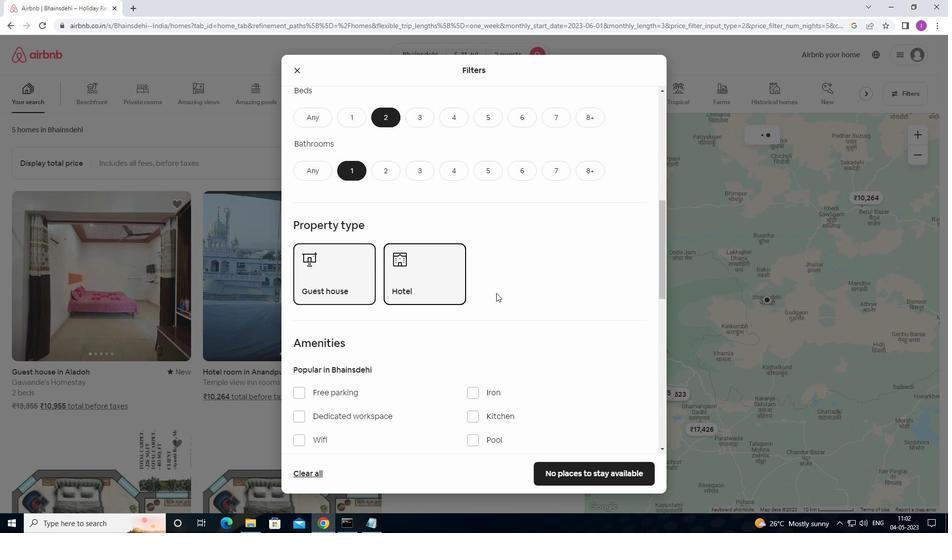 
Action: Mouse scrolled (498, 293) with delta (0, 0)
Screenshot: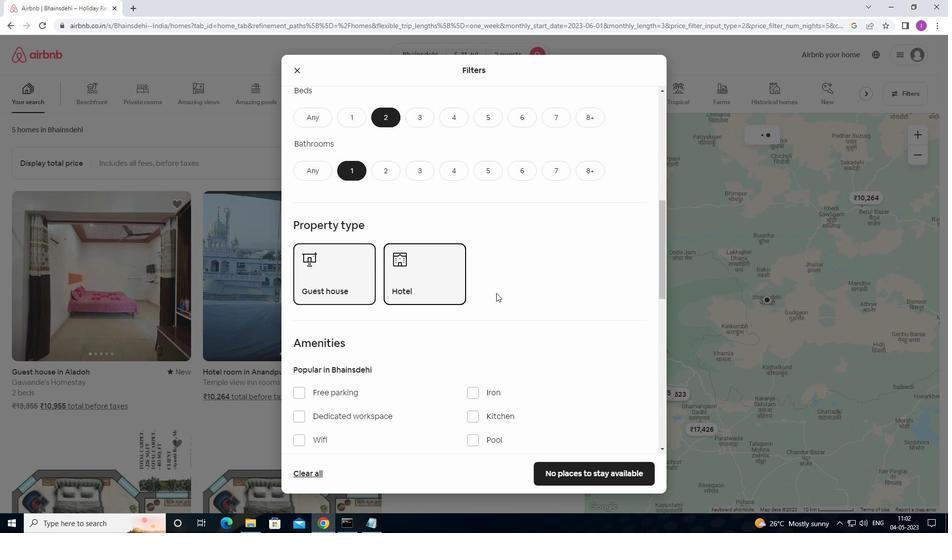
Action: Mouse moved to (498, 296)
Screenshot: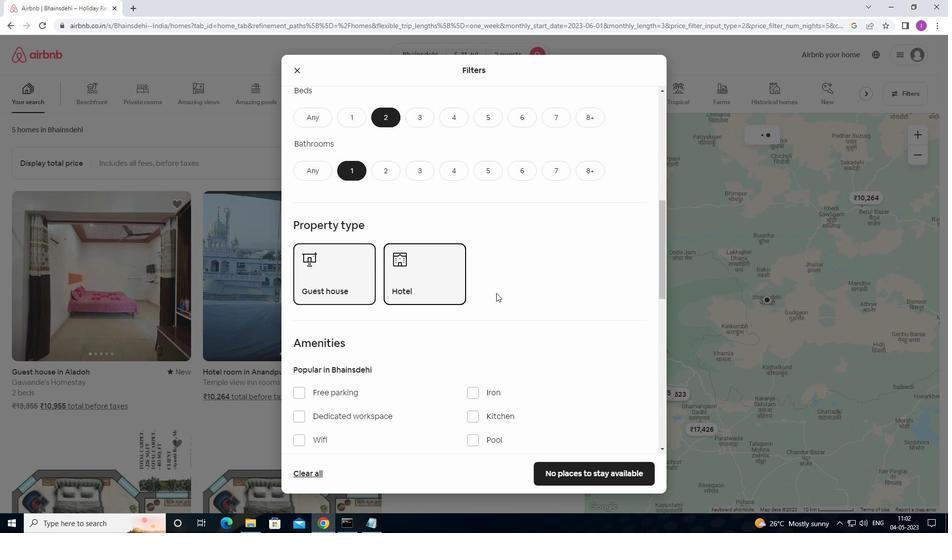 
Action: Mouse scrolled (498, 295) with delta (0, 0)
Screenshot: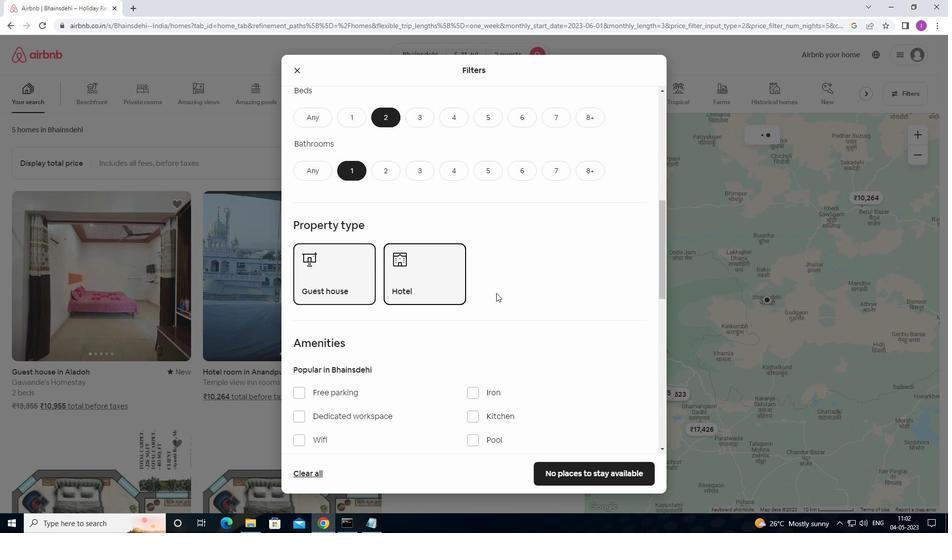 
Action: Mouse moved to (444, 195)
Screenshot: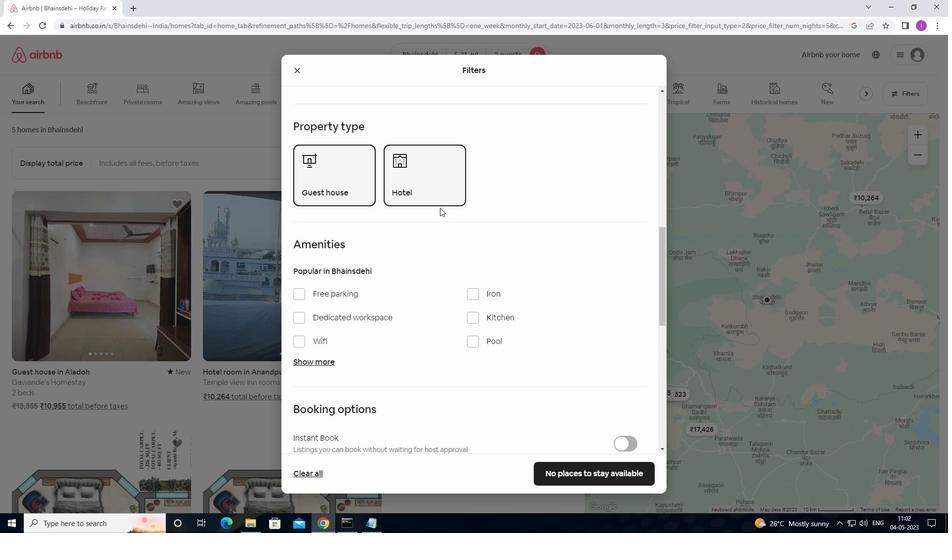 
Action: Mouse pressed left at (444, 195)
Screenshot: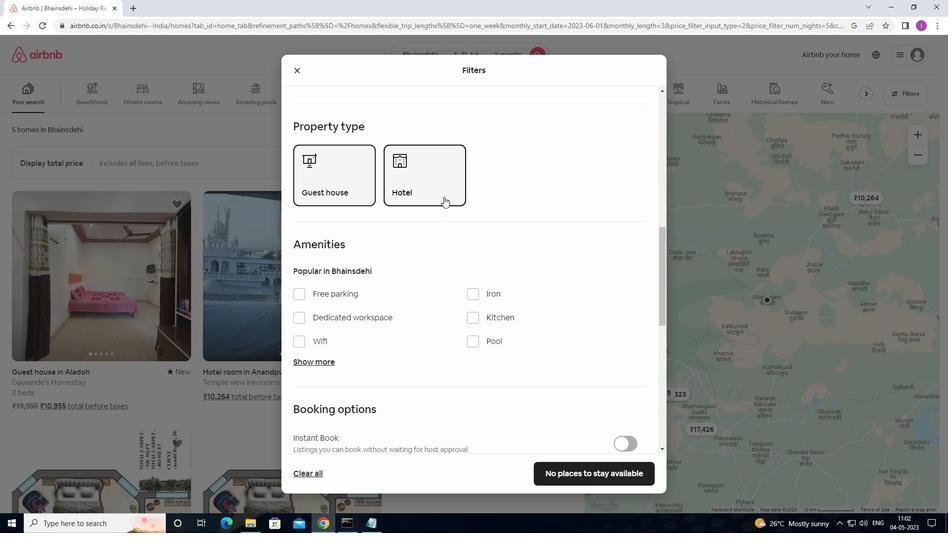 
Action: Mouse moved to (545, 298)
Screenshot: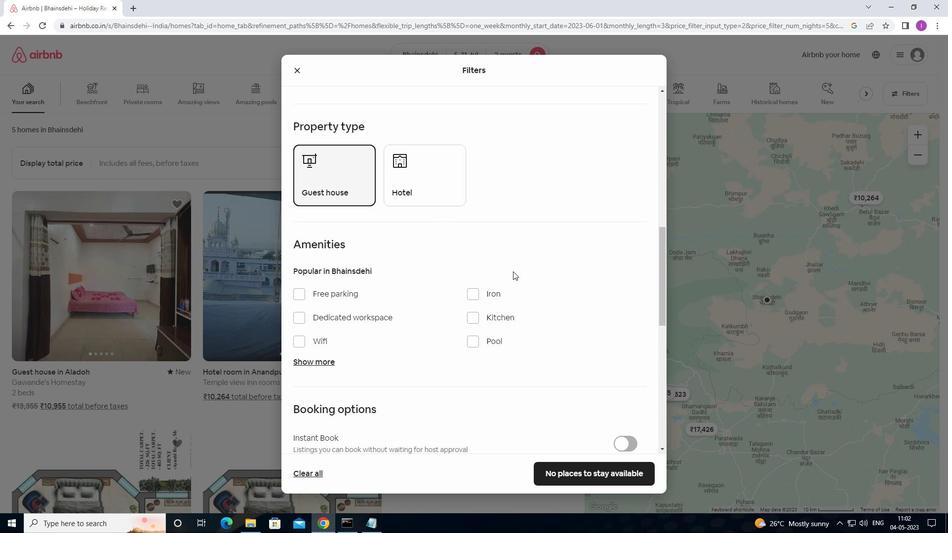 
Action: Mouse scrolled (545, 298) with delta (0, 0)
Screenshot: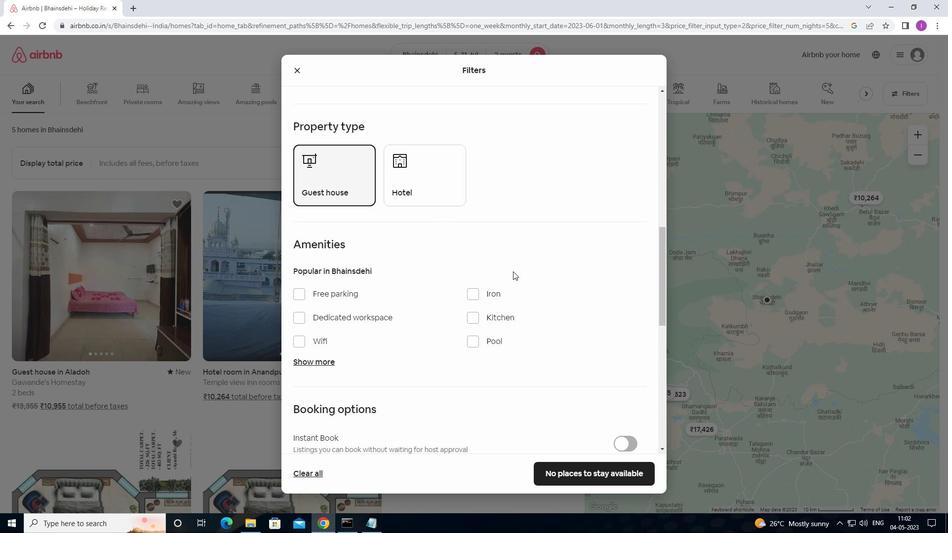 
Action: Mouse moved to (551, 302)
Screenshot: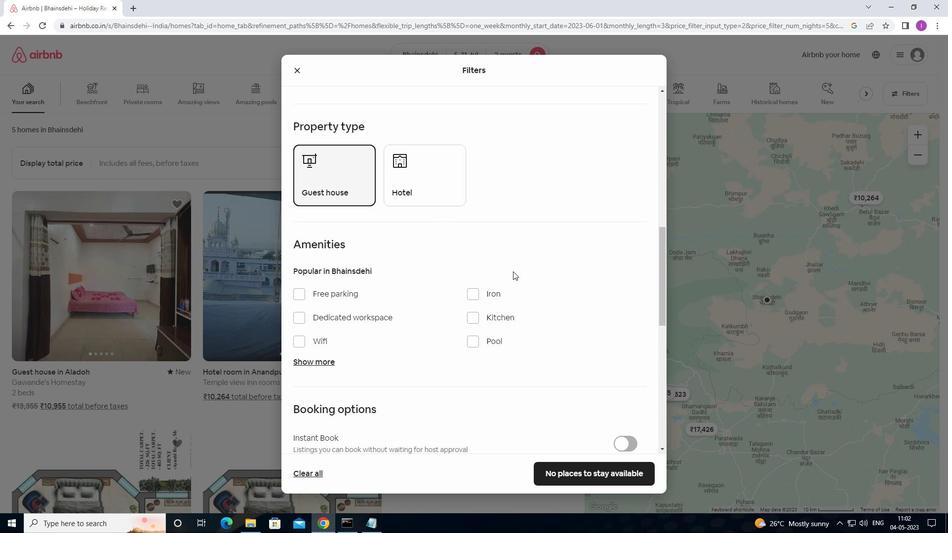 
Action: Mouse scrolled (551, 301) with delta (0, 0)
Screenshot: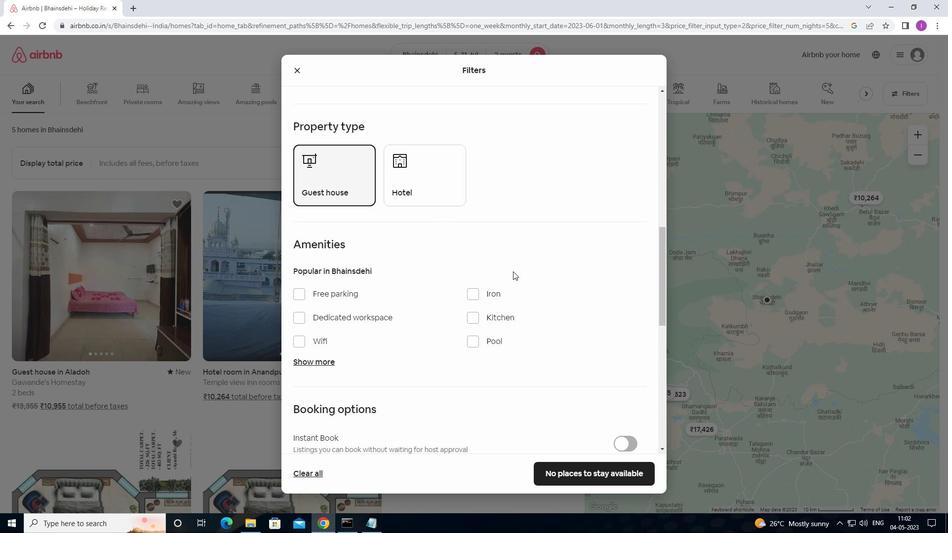 
Action: Mouse moved to (551, 302)
Screenshot: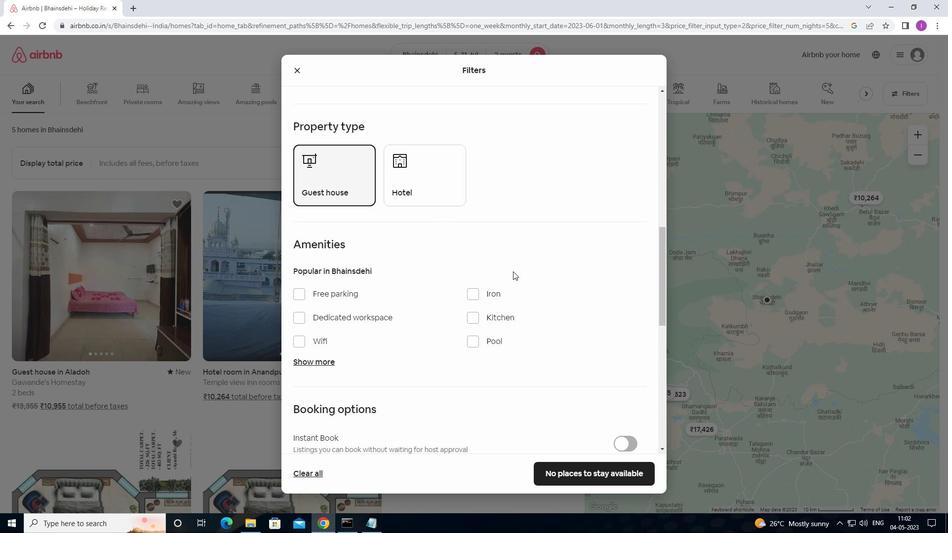
Action: Mouse scrolled (551, 302) with delta (0, 0)
Screenshot: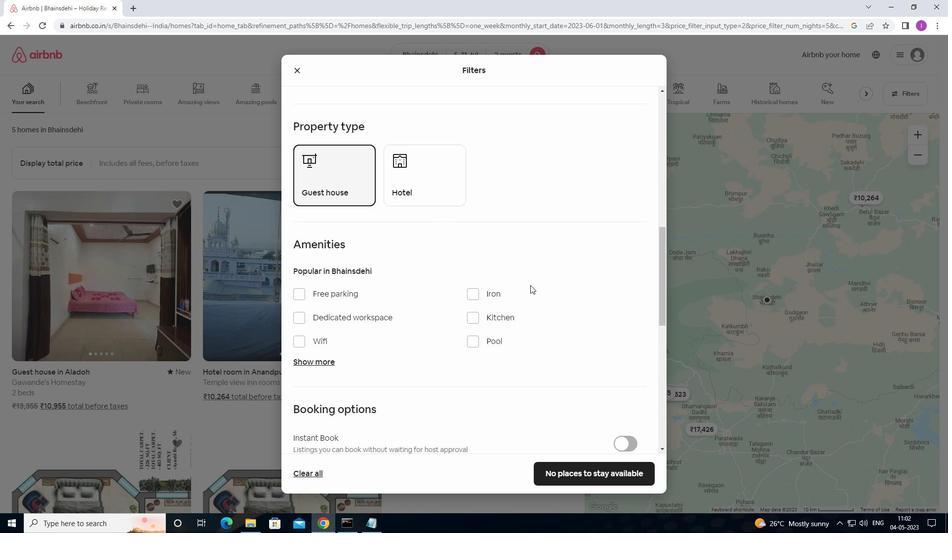 
Action: Mouse moved to (633, 327)
Screenshot: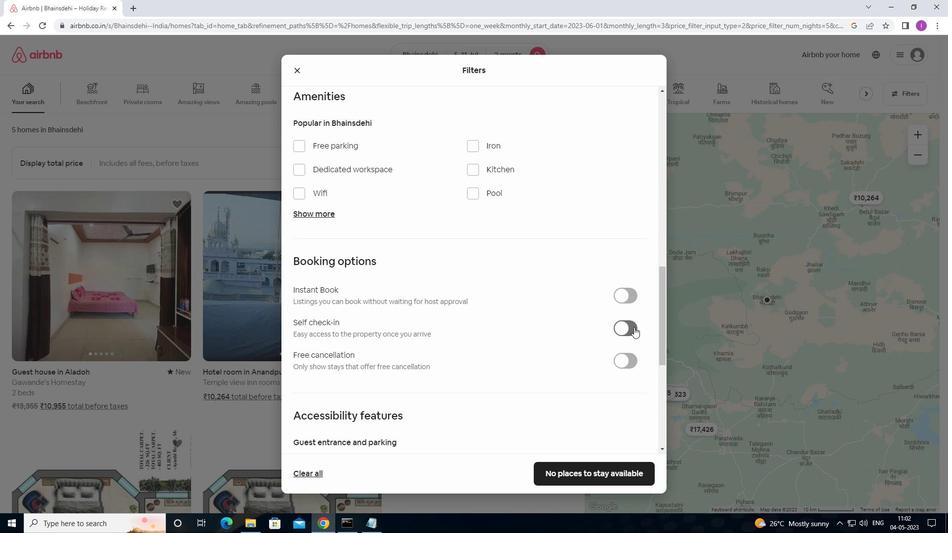
Action: Mouse pressed left at (633, 327)
Screenshot: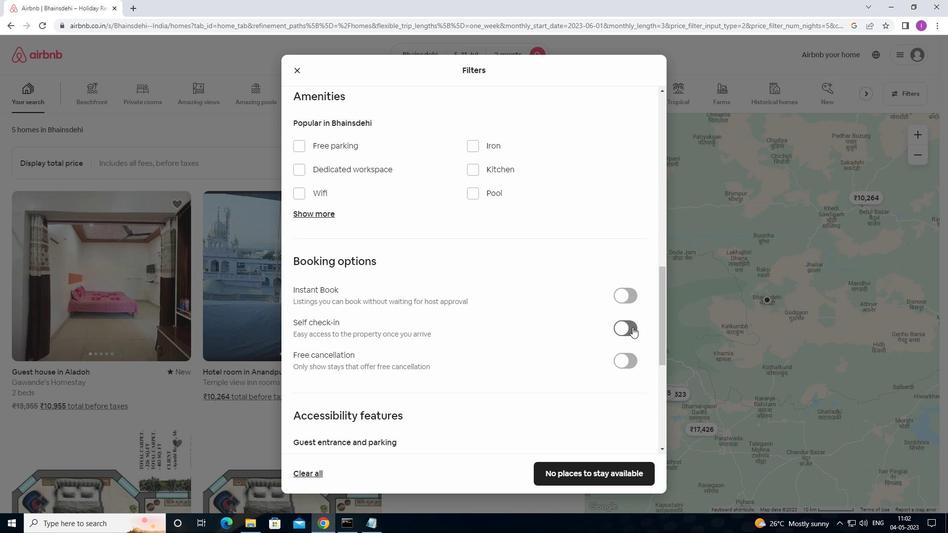 
Action: Mouse moved to (559, 344)
Screenshot: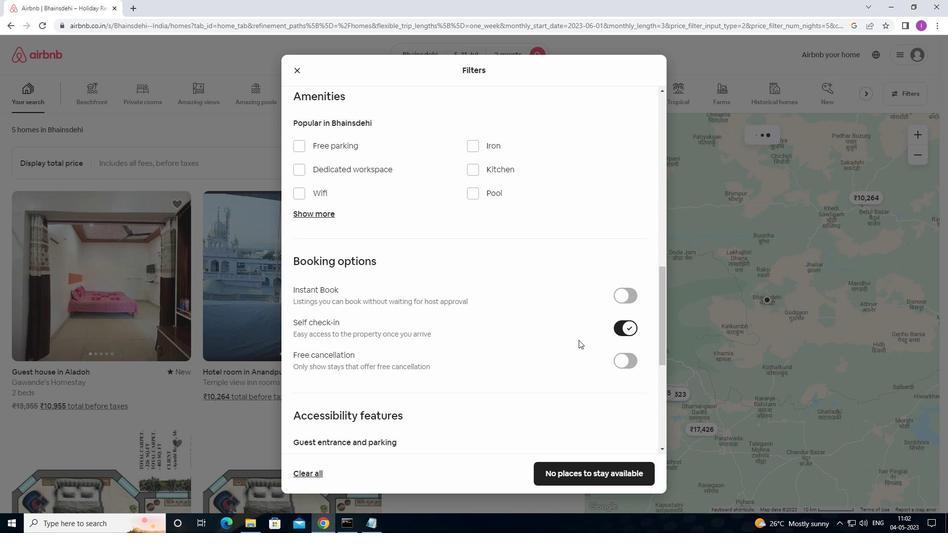 
Action: Mouse scrolled (559, 343) with delta (0, 0)
Screenshot: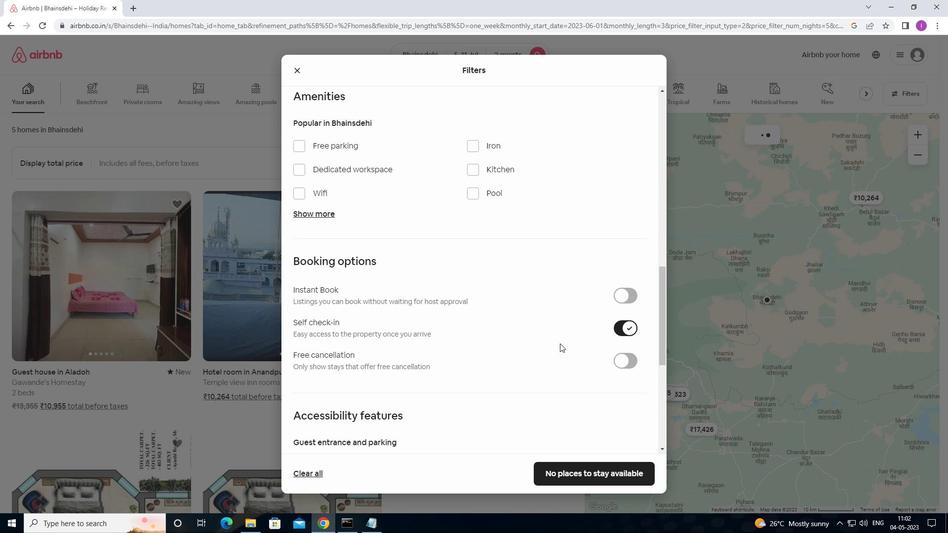 
Action: Mouse moved to (559, 344)
Screenshot: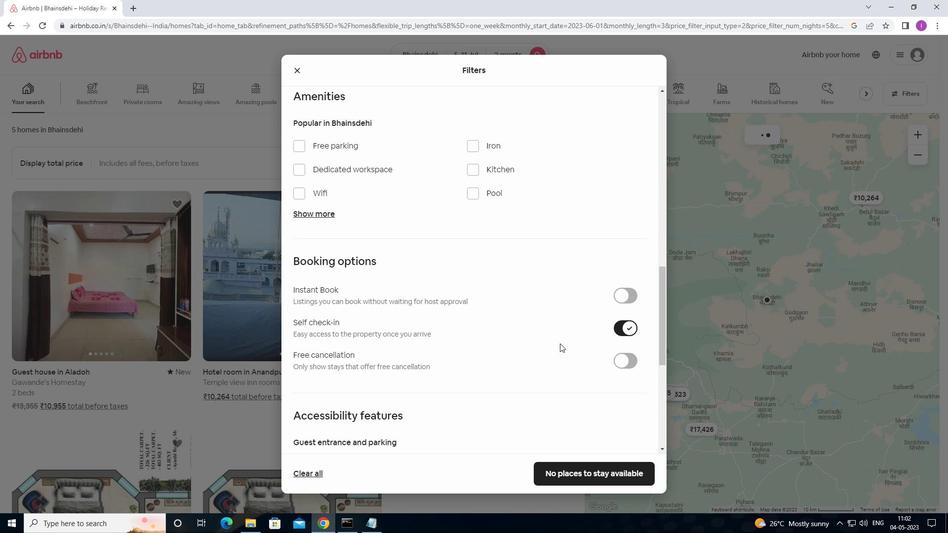 
Action: Mouse scrolled (559, 344) with delta (0, 0)
Screenshot: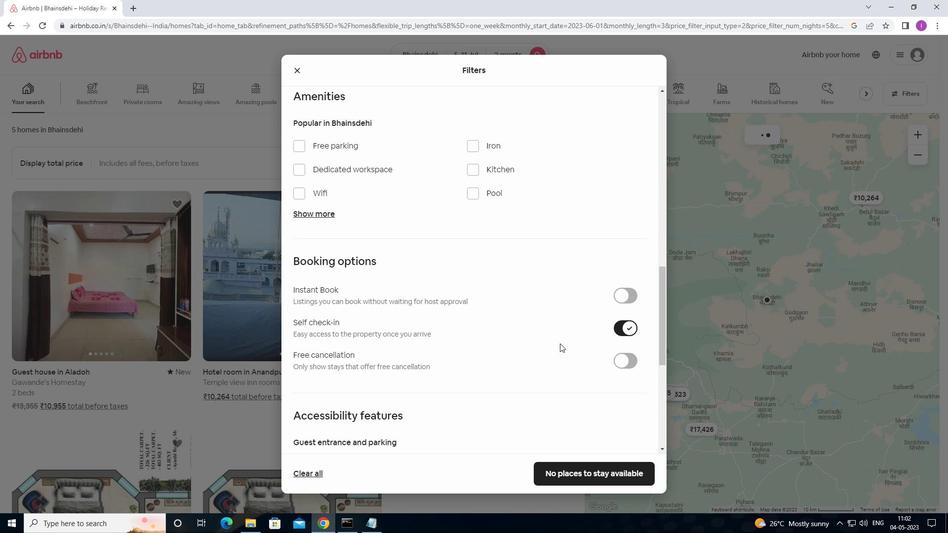 
Action: Mouse scrolled (559, 344) with delta (0, 0)
Screenshot: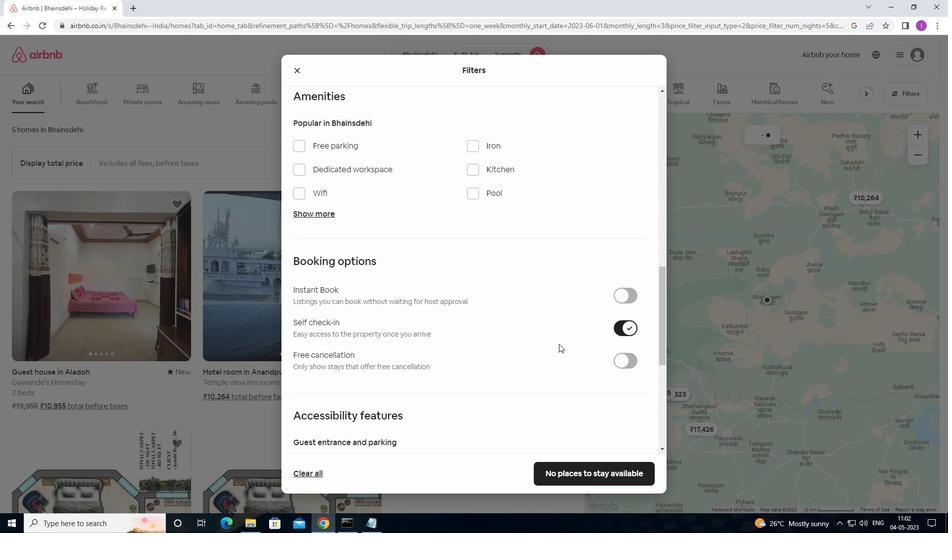 
Action: Mouse moved to (558, 344)
Screenshot: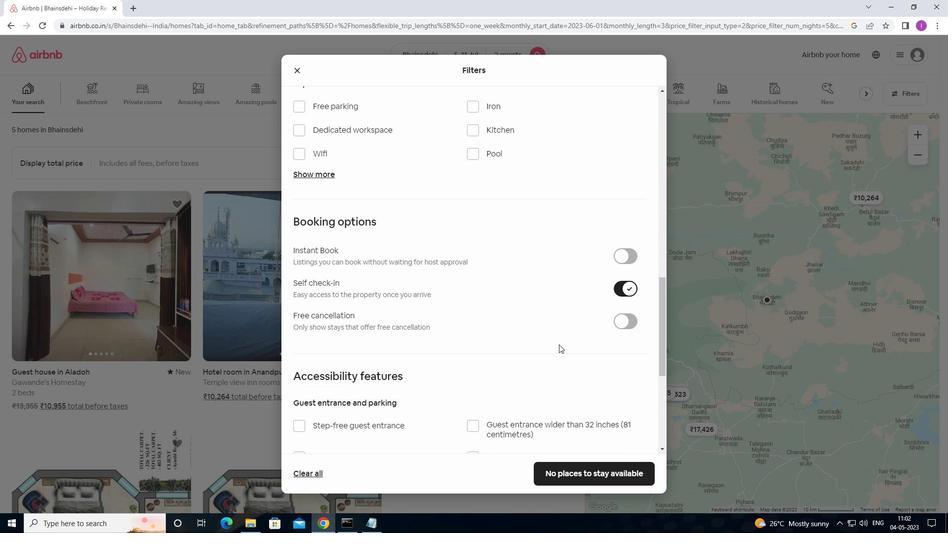 
Action: Mouse scrolled (558, 344) with delta (0, 0)
Screenshot: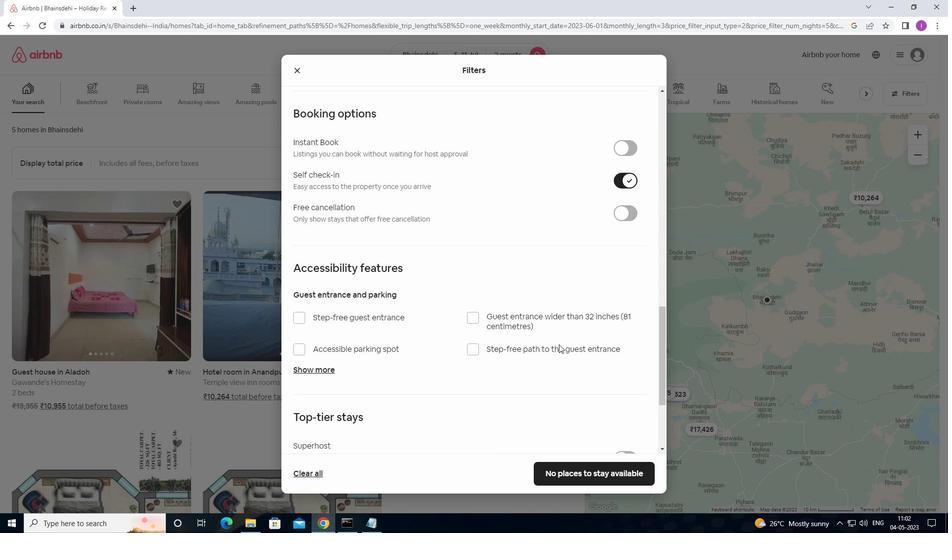 
Action: Mouse scrolled (558, 344) with delta (0, 0)
Screenshot: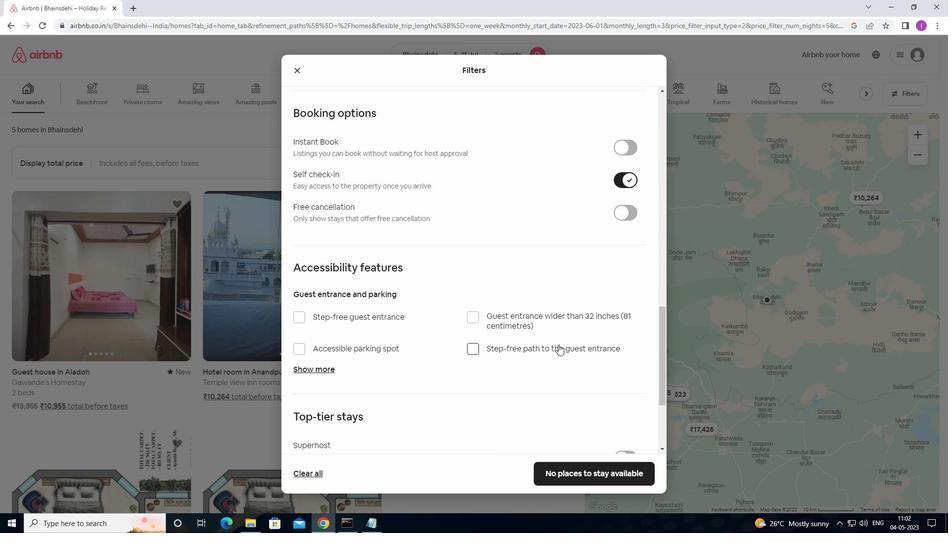 
Action: Mouse moved to (409, 366)
Screenshot: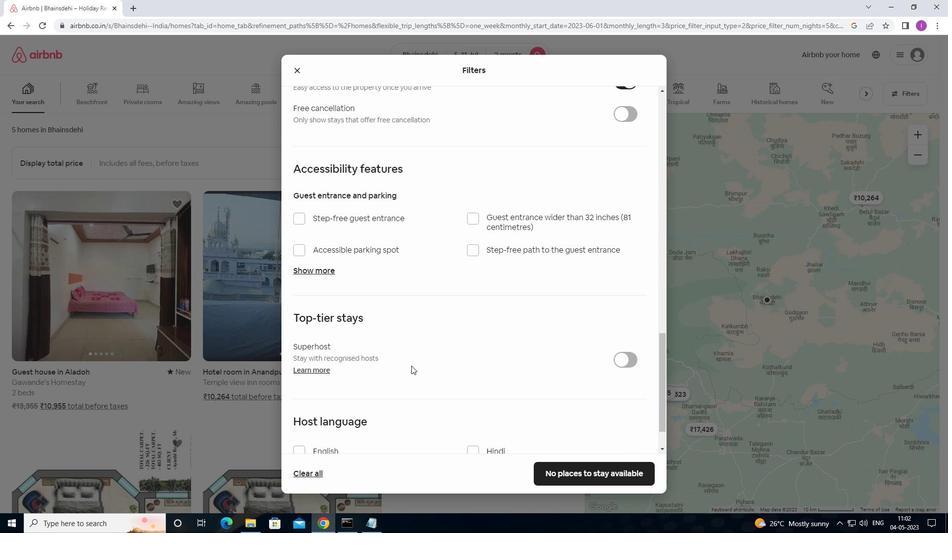 
Action: Mouse scrolled (409, 365) with delta (0, 0)
Screenshot: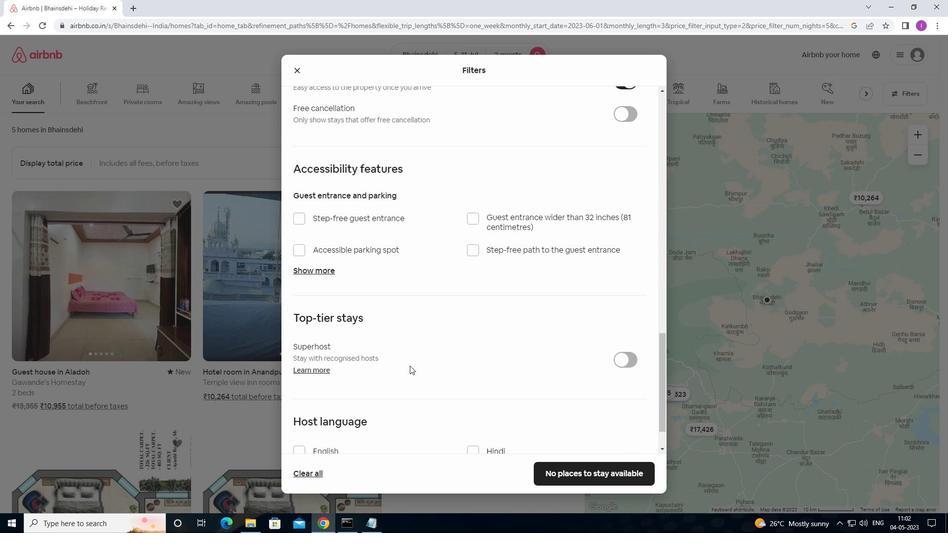 
Action: Mouse scrolled (409, 365) with delta (0, 0)
Screenshot: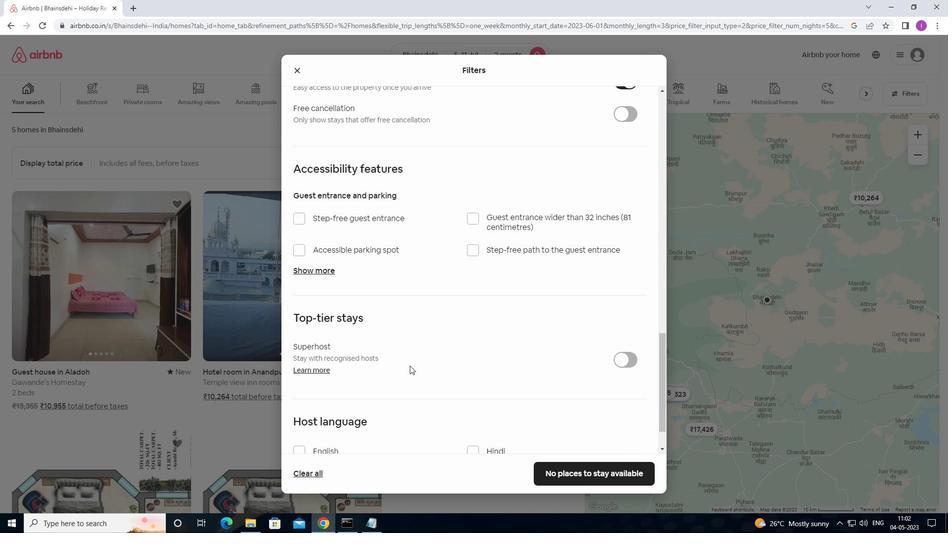 
Action: Mouse moved to (410, 366)
Screenshot: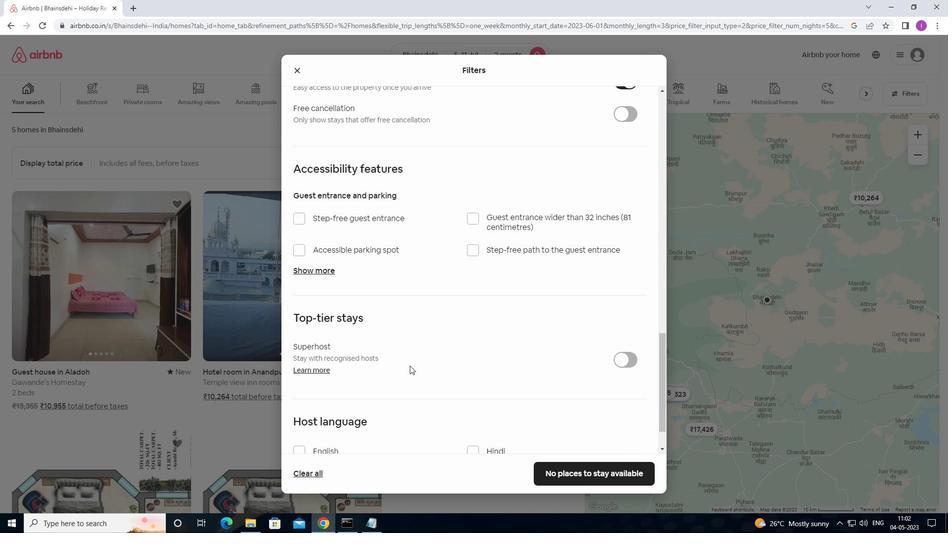 
Action: Mouse scrolled (410, 365) with delta (0, 0)
Screenshot: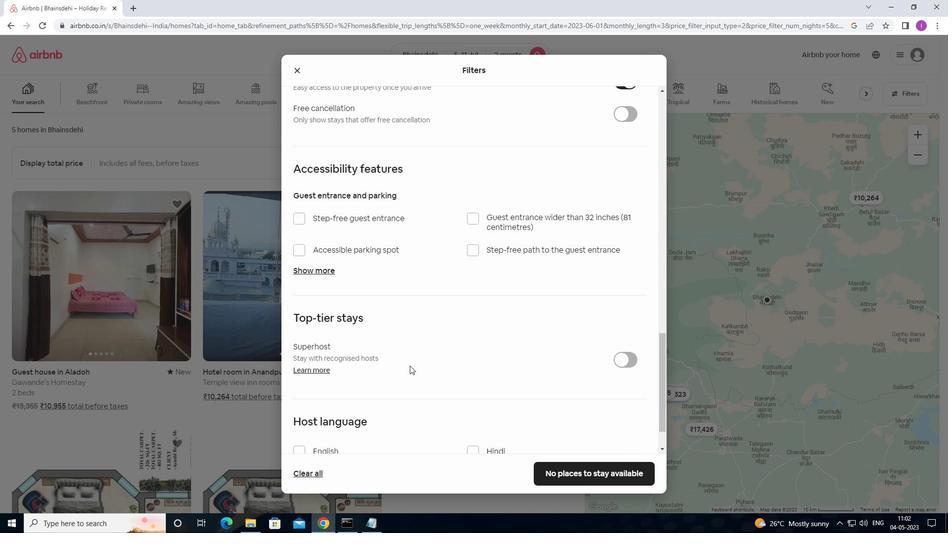 
Action: Mouse moved to (410, 366)
Screenshot: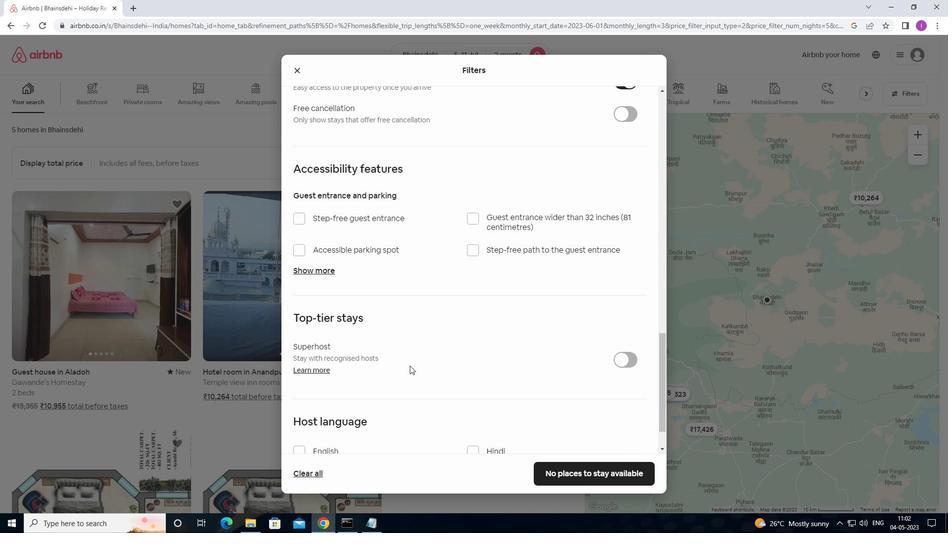 
Action: Mouse scrolled (410, 365) with delta (0, 0)
Screenshot: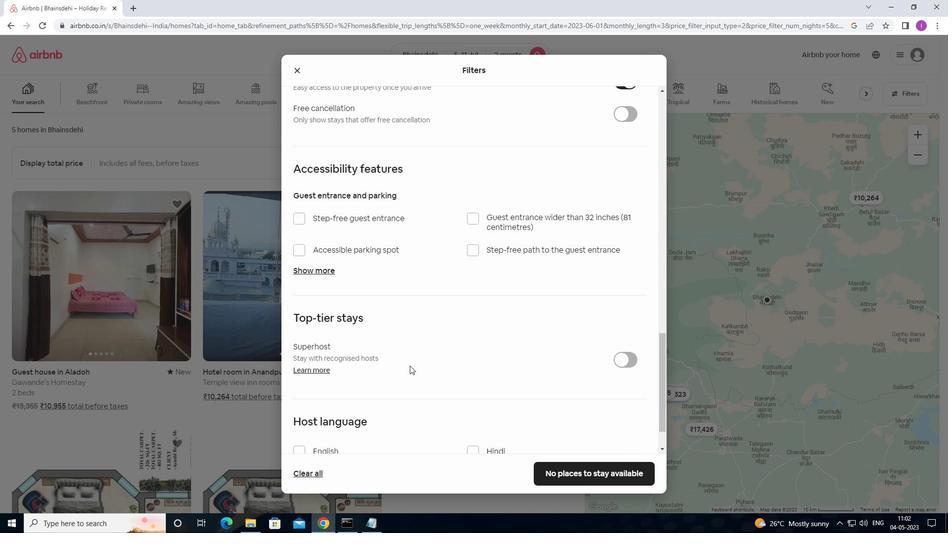 
Action: Mouse moved to (551, 347)
Screenshot: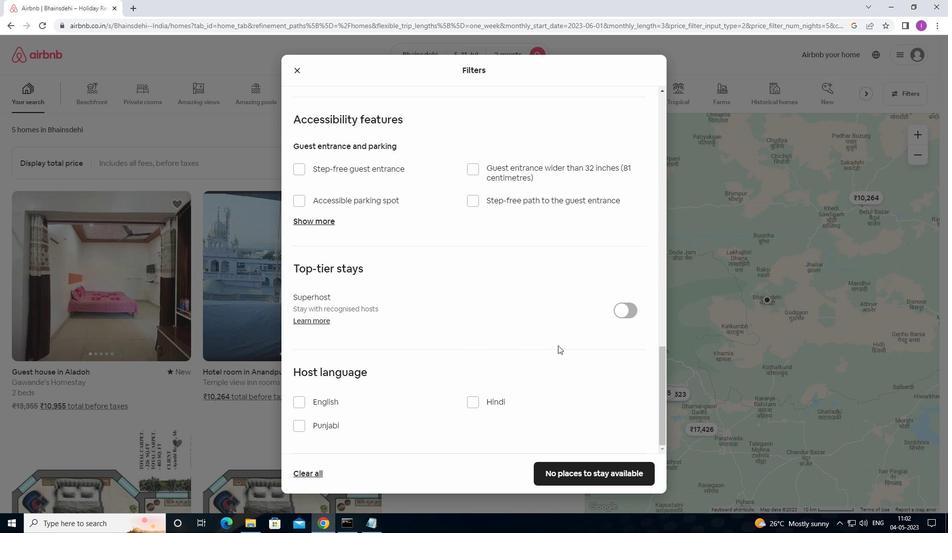 
Action: Mouse scrolled (551, 347) with delta (0, 0)
Screenshot: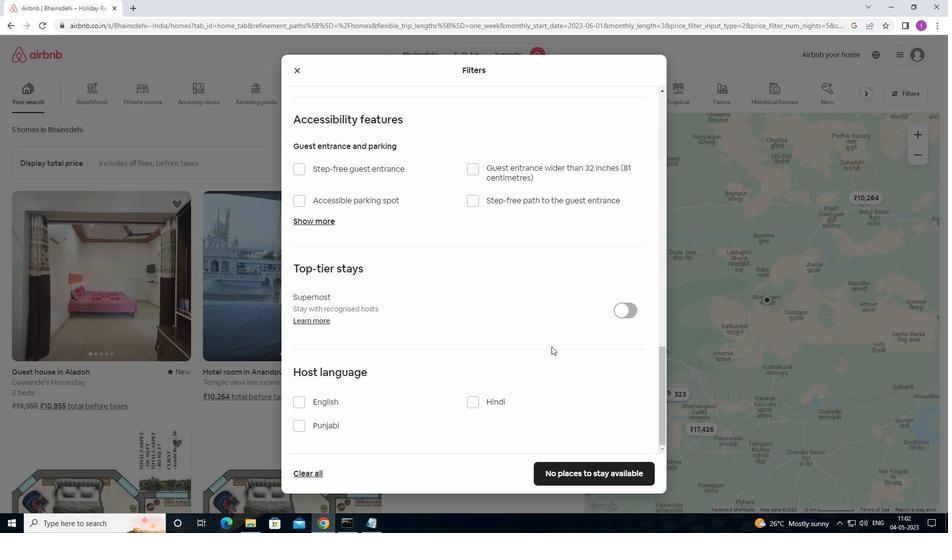 
Action: Mouse scrolled (551, 347) with delta (0, 0)
Screenshot: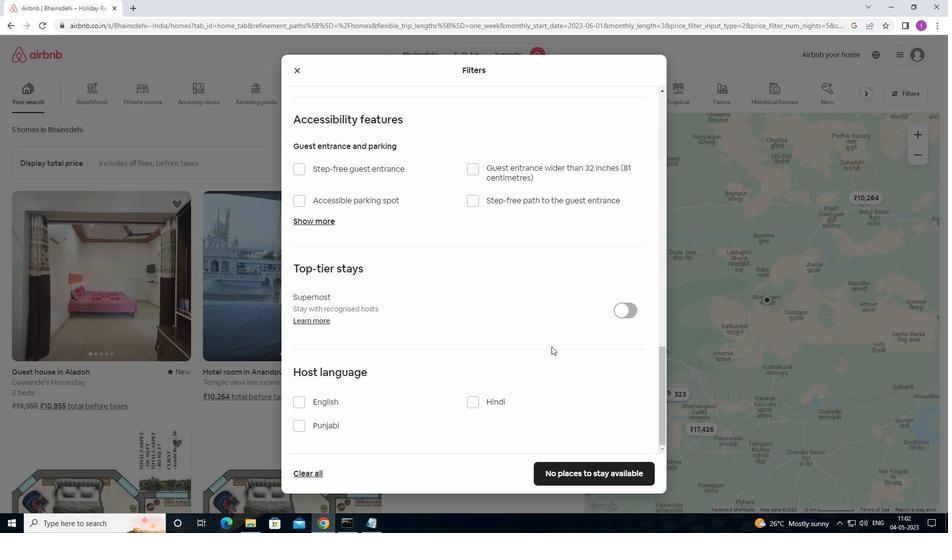 
Action: Mouse moved to (551, 348)
Screenshot: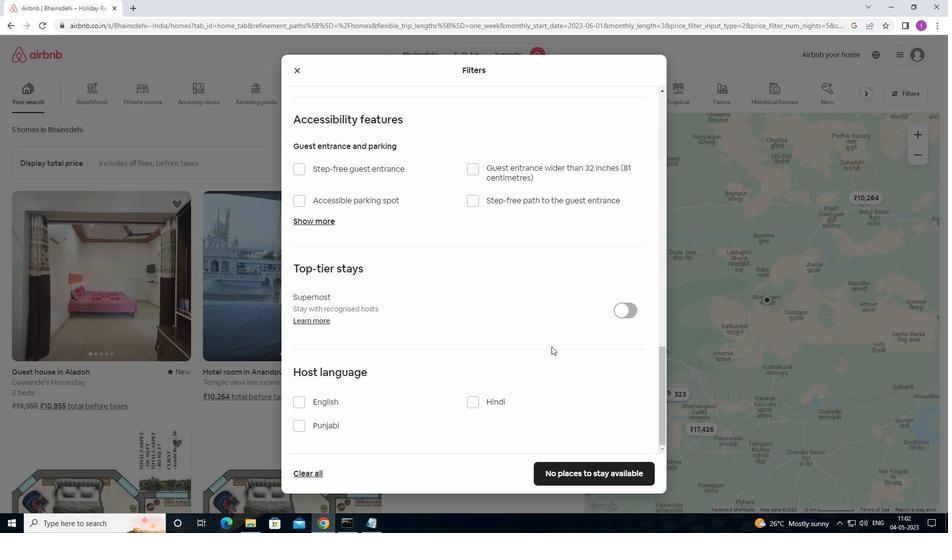 
Action: Mouse scrolled (551, 347) with delta (0, 0)
Screenshot: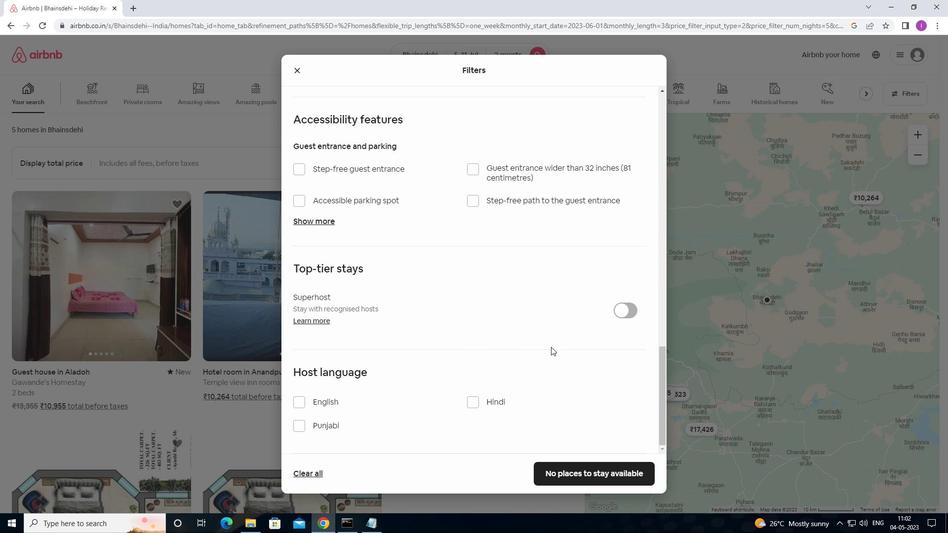 
Action: Mouse moved to (298, 403)
Screenshot: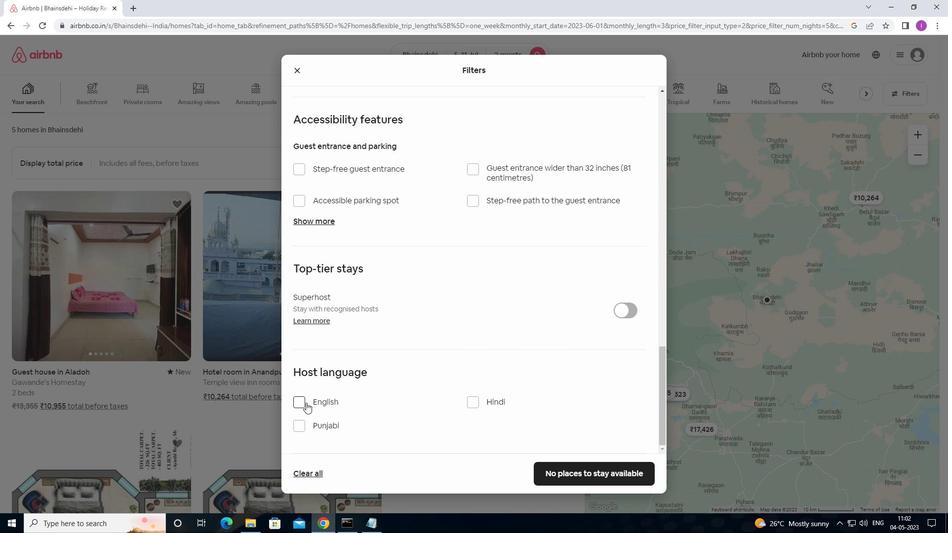 
Action: Mouse pressed left at (298, 403)
Screenshot: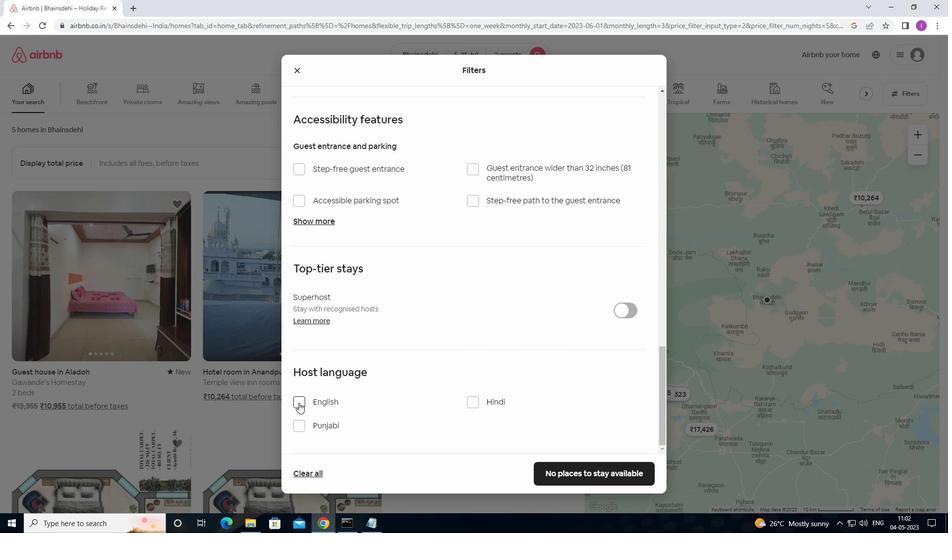 
Action: Mouse moved to (547, 327)
Screenshot: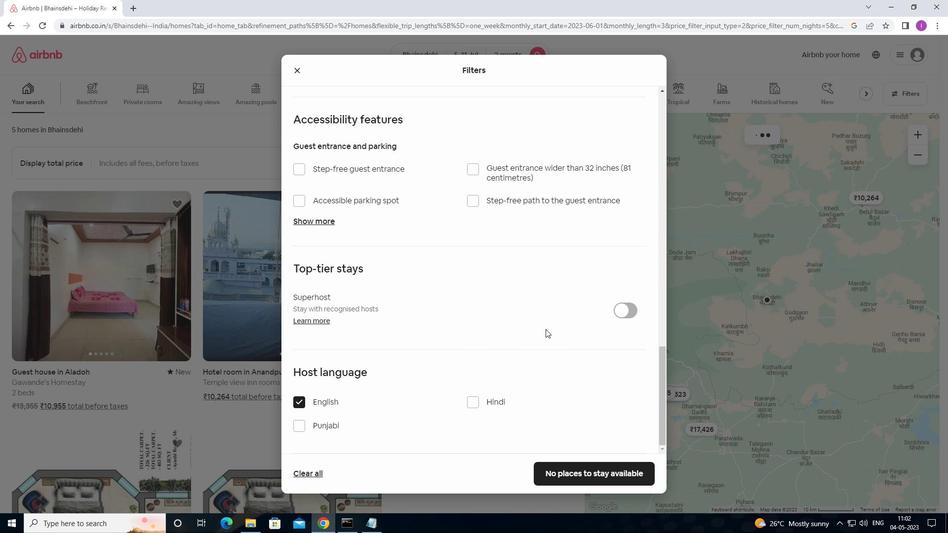 
Action: Mouse scrolled (547, 326) with delta (0, 0)
Screenshot: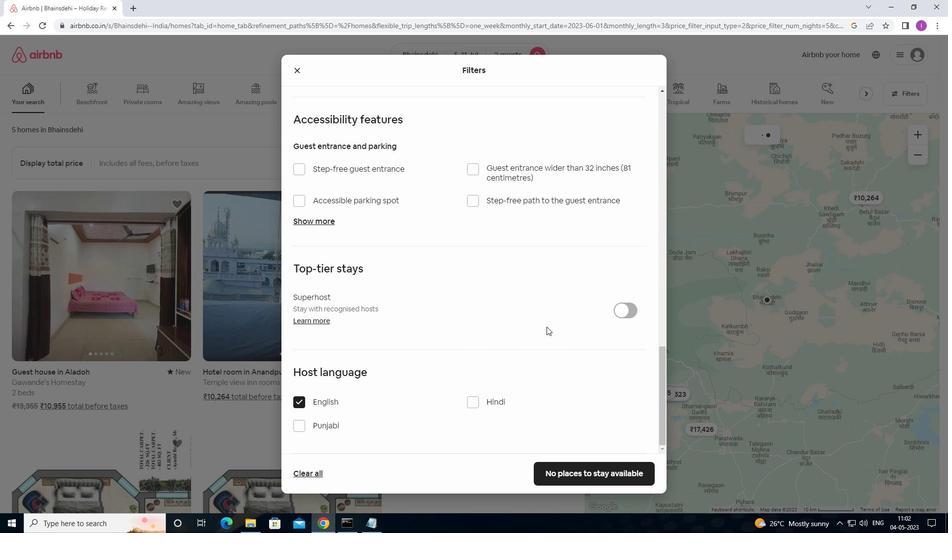 
Action: Mouse moved to (547, 326)
Screenshot: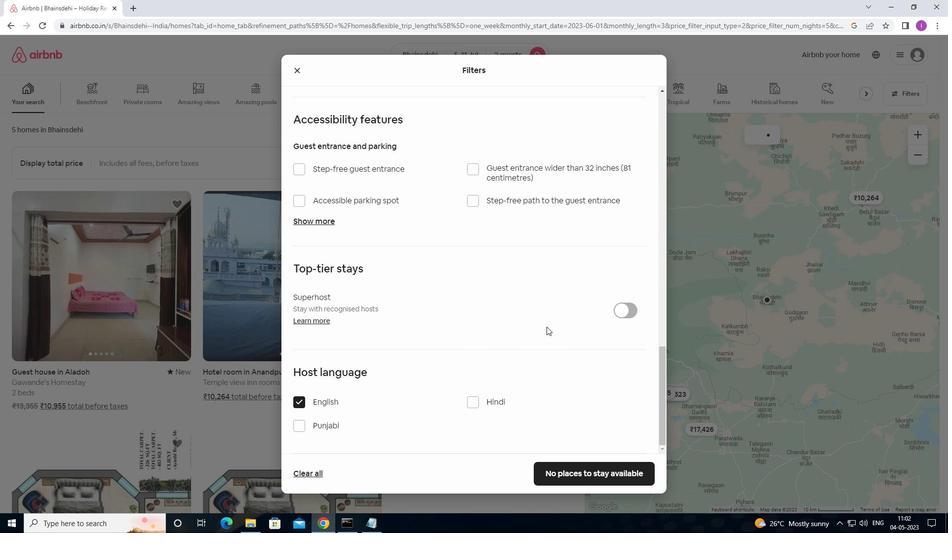 
Action: Mouse scrolled (547, 327) with delta (0, 0)
Screenshot: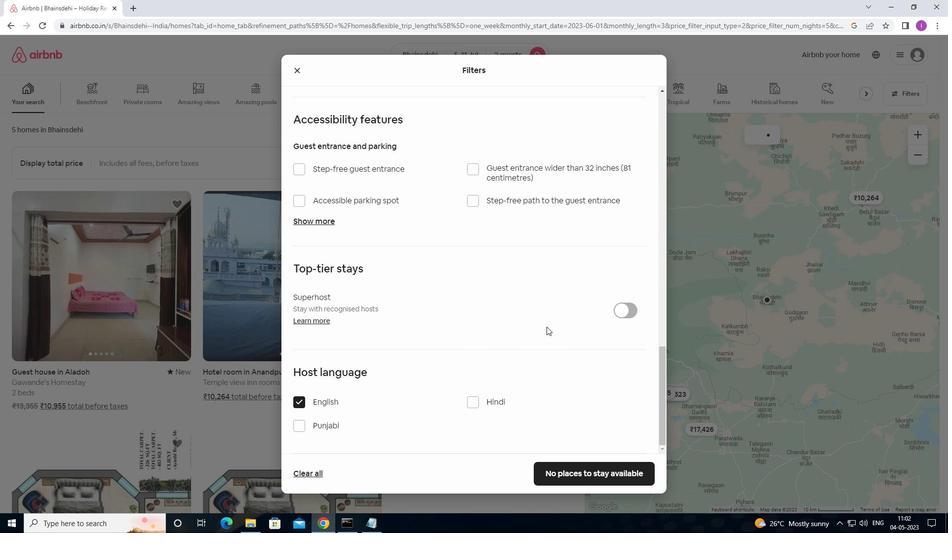 
Action: Mouse moved to (547, 326)
Screenshot: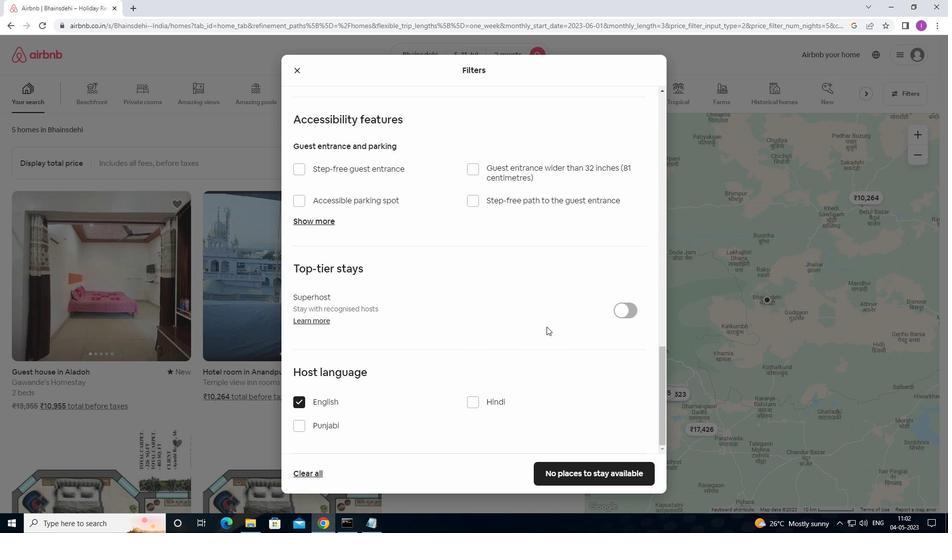 
Action: Mouse scrolled (547, 327) with delta (0, 0)
Screenshot: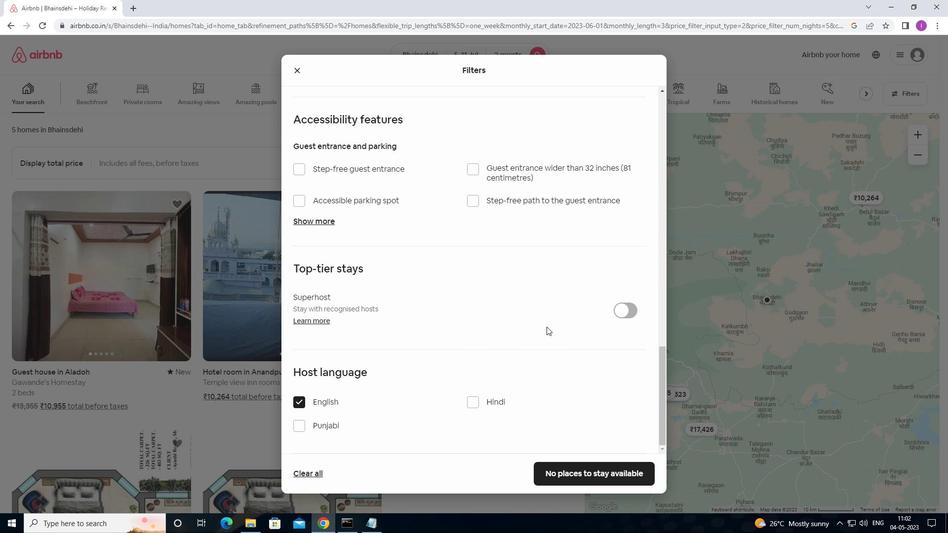 
Action: Mouse moved to (563, 314)
Screenshot: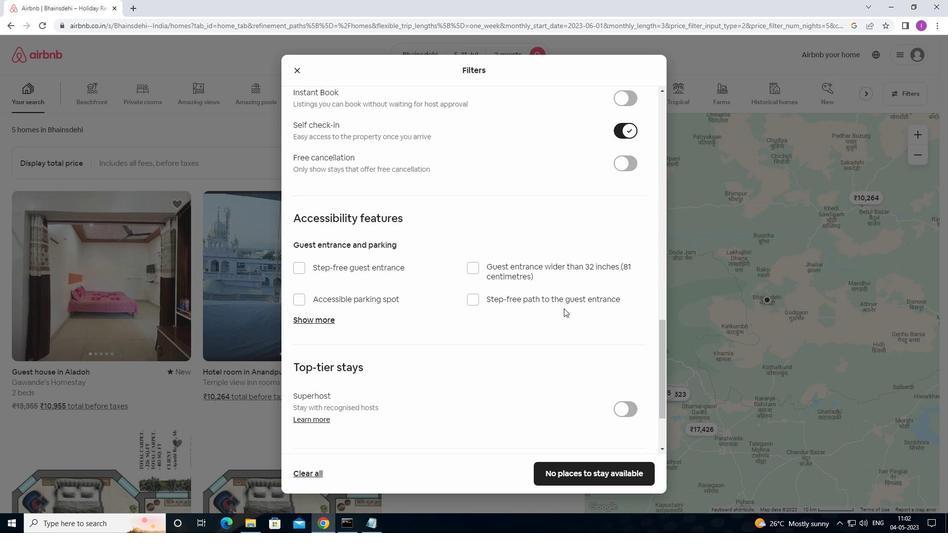 
Action: Mouse scrolled (563, 314) with delta (0, 0)
Screenshot: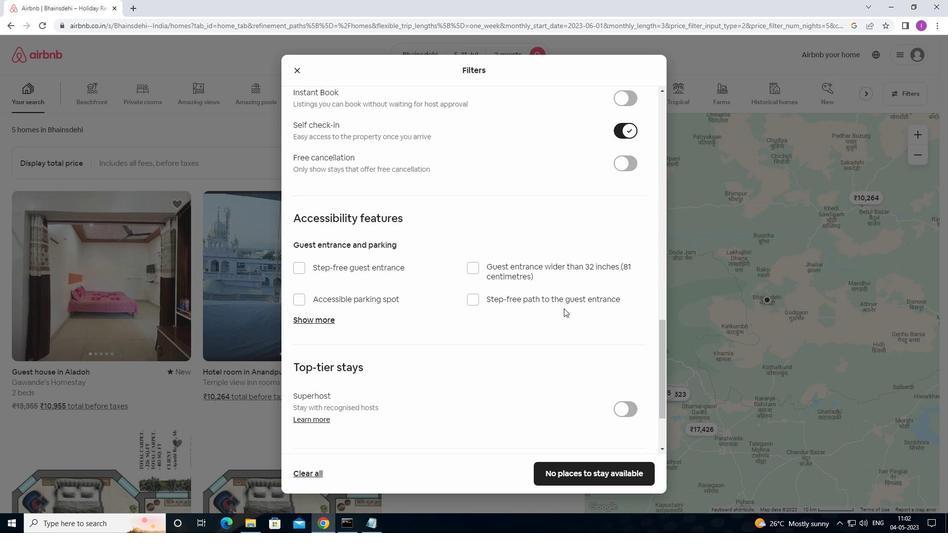 
Action: Mouse moved to (563, 314)
Screenshot: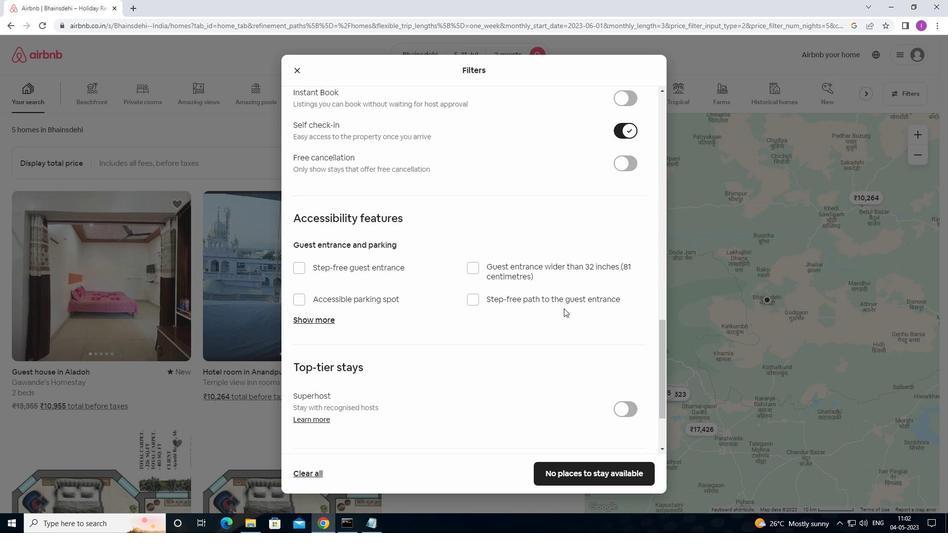 
Action: Mouse scrolled (563, 314) with delta (0, 0)
Screenshot: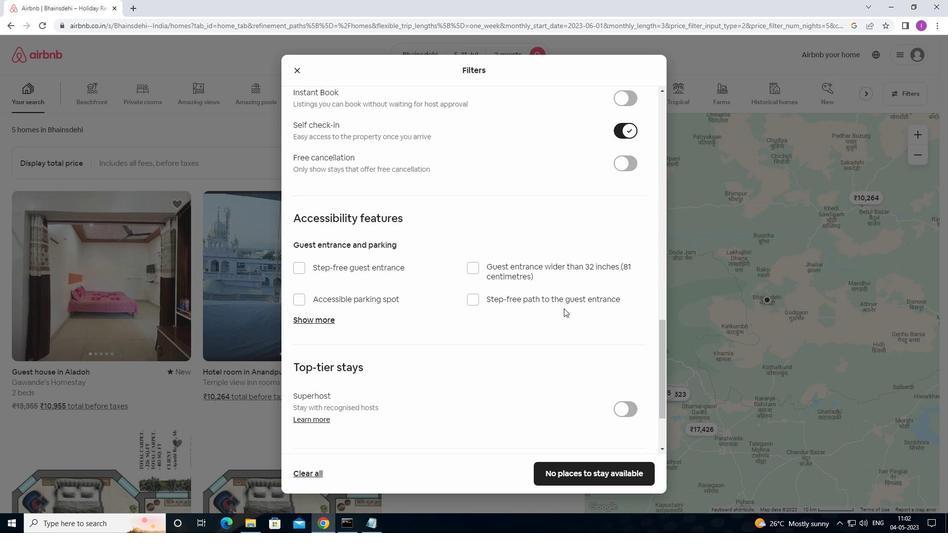 
Action: Mouse moved to (563, 315)
Screenshot: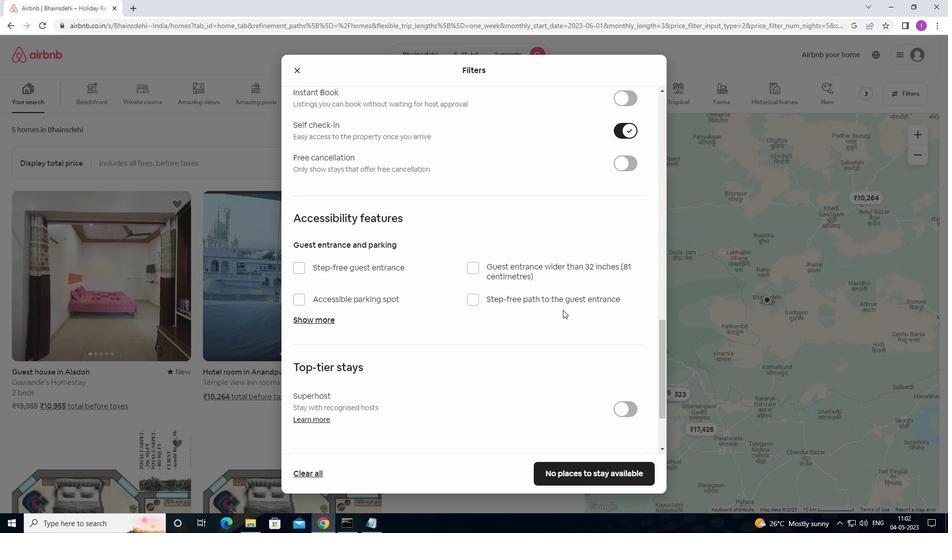 
Action: Mouse scrolled (563, 314) with delta (0, 0)
Screenshot: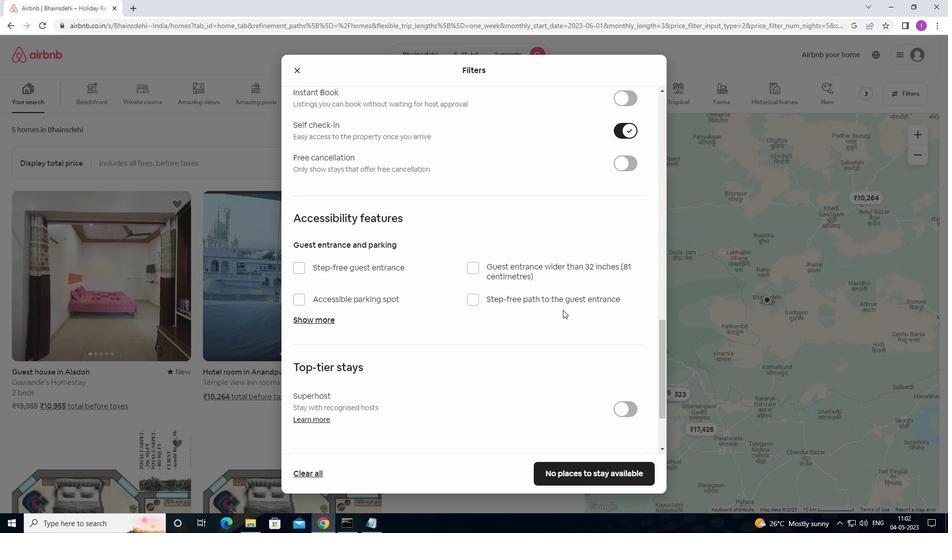 
Action: Mouse moved to (600, 479)
Screenshot: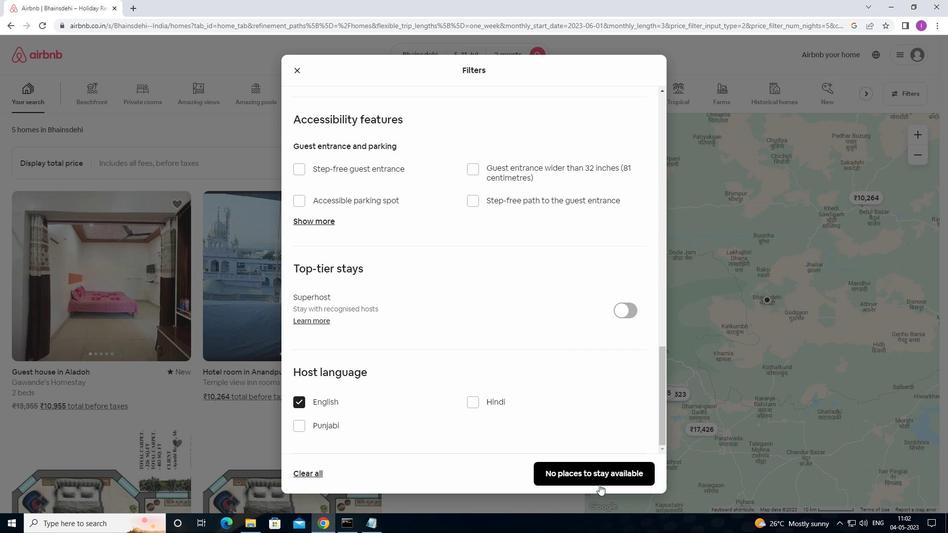 
Action: Mouse pressed left at (600, 479)
Screenshot: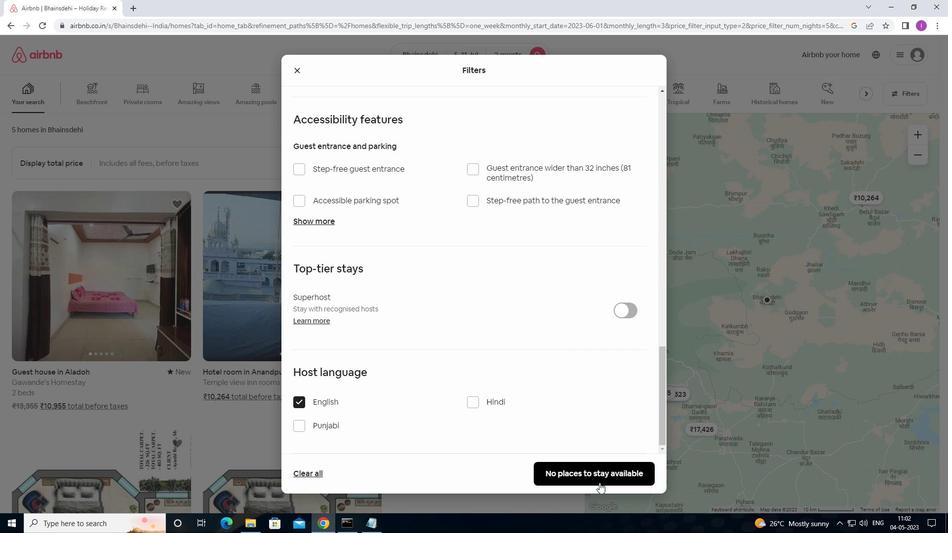 
Action: Mouse moved to (601, 478)
Screenshot: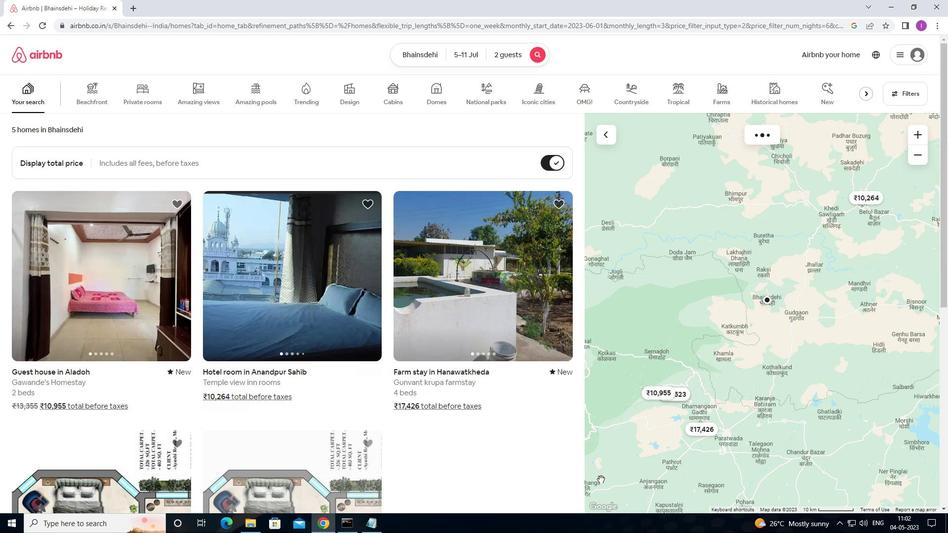 
